 Task: Open Card Video Script Writing in Board Sales Forecasting to Workspace Business Development and add a team member Softage.1@softage.net, a label Red, a checklist Mindfulness, an attachment from your google drive, a color Red and finally, add a card description 'Plan and execute company team-building activity' and a comment 'This task presents an opportunity to demonstrate our creativity and innovation, thinking outside the box to find new solutions.'. Add a start date 'Jan 01, 1900' with a due date 'Jan 08, 1900'
Action: Mouse moved to (69, 326)
Screenshot: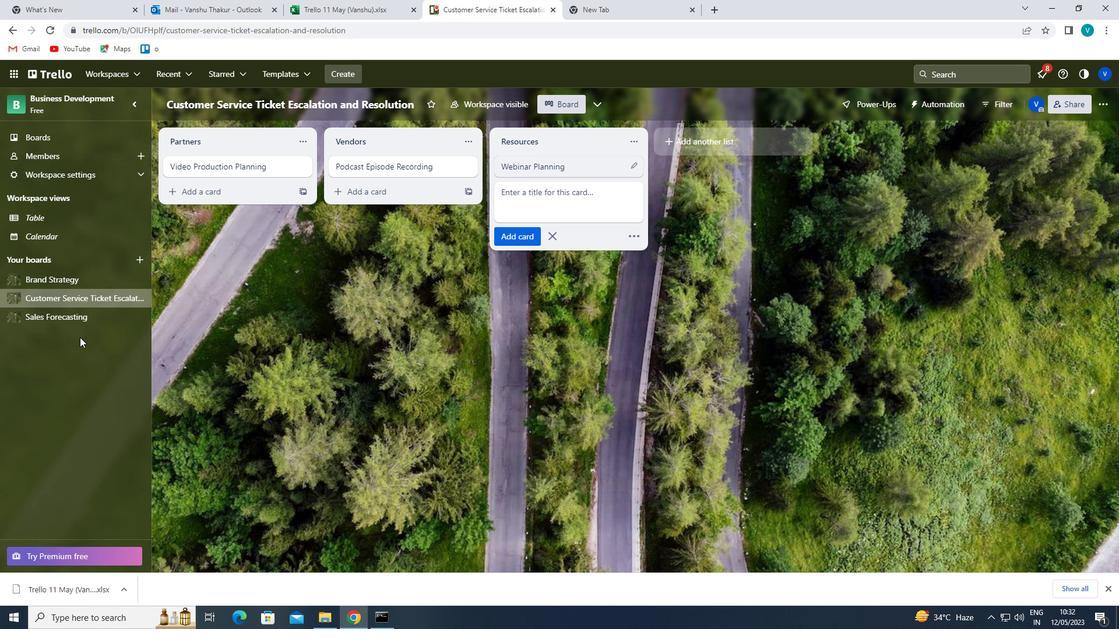 
Action: Mouse pressed left at (69, 326)
Screenshot: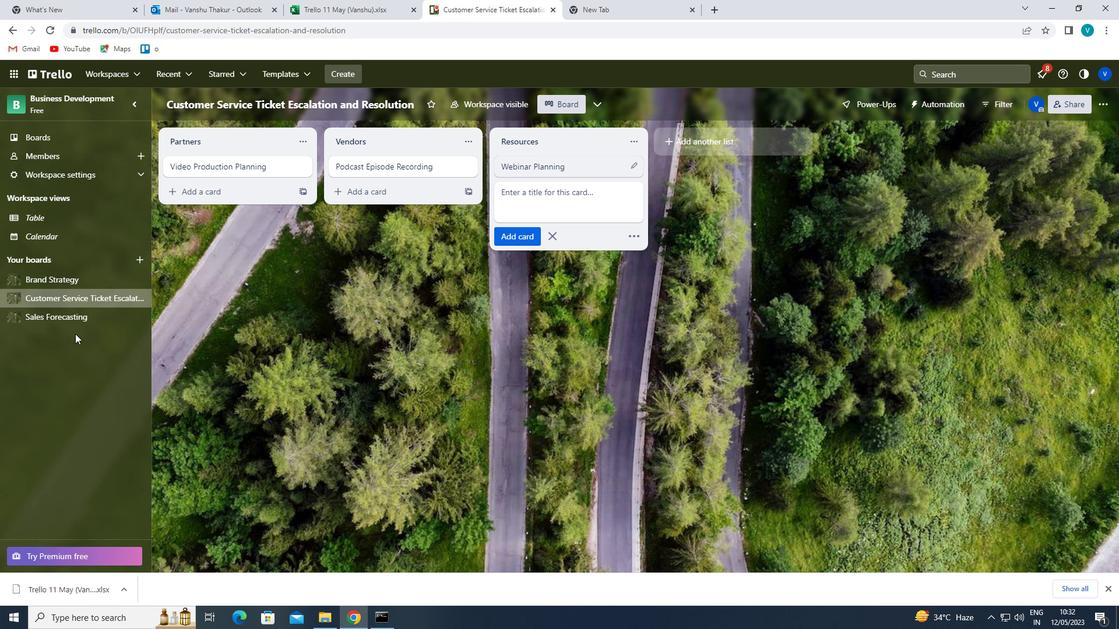 
Action: Mouse moved to (241, 163)
Screenshot: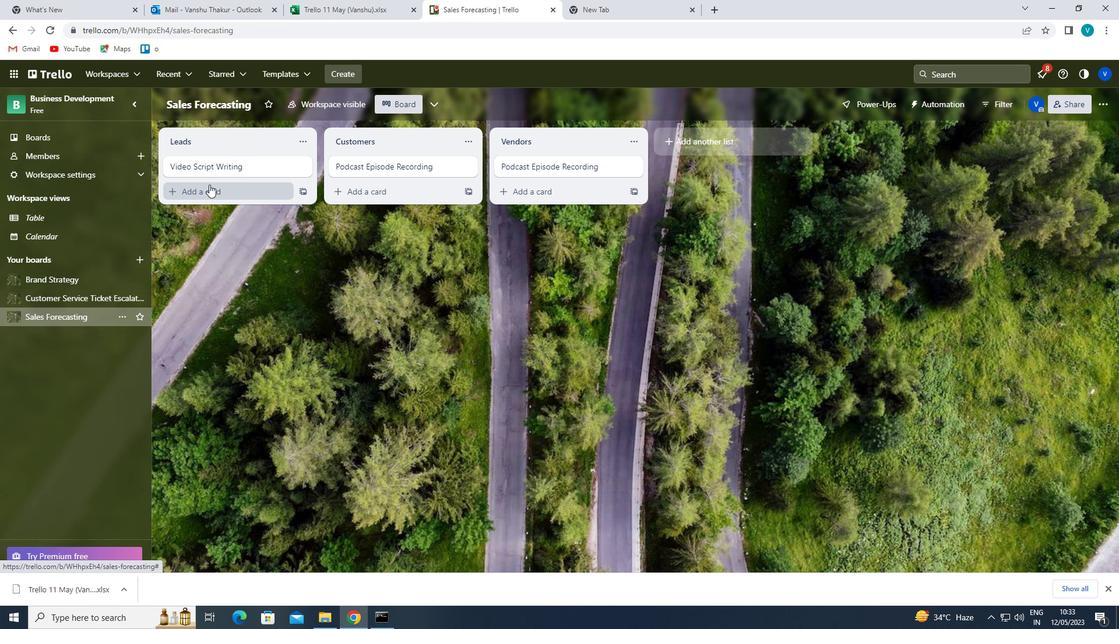 
Action: Mouse pressed left at (241, 163)
Screenshot: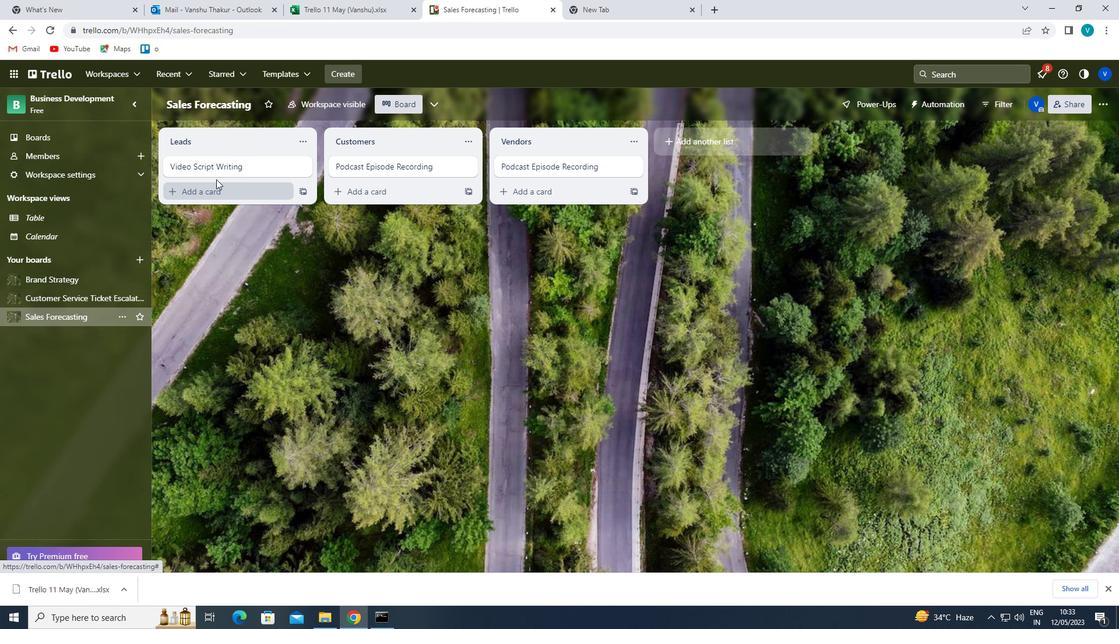 
Action: Mouse moved to (703, 161)
Screenshot: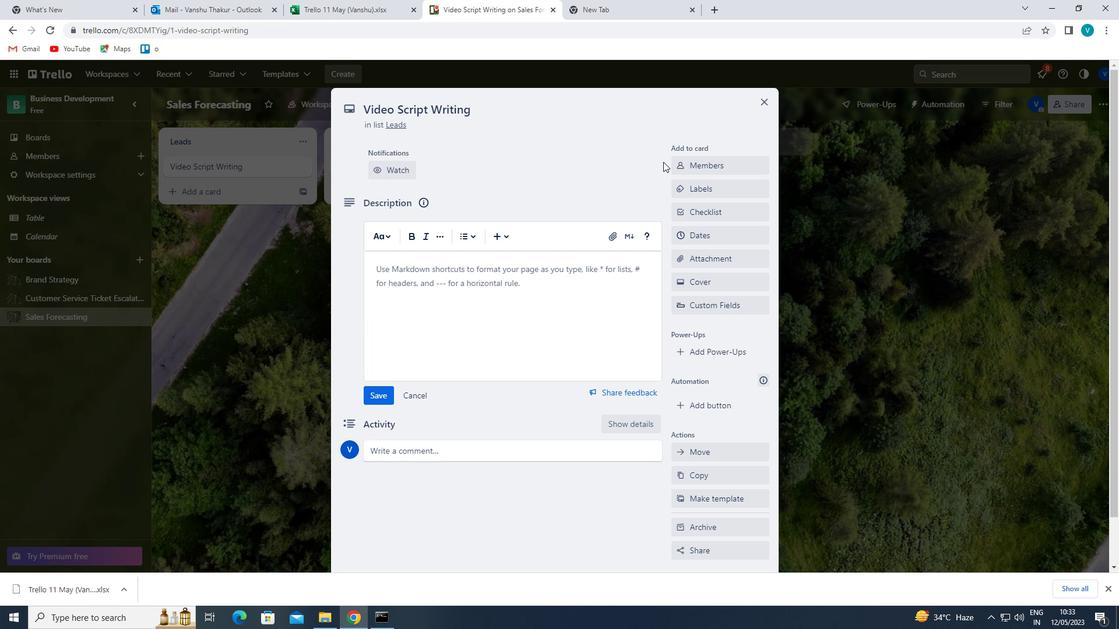 
Action: Mouse pressed left at (703, 161)
Screenshot: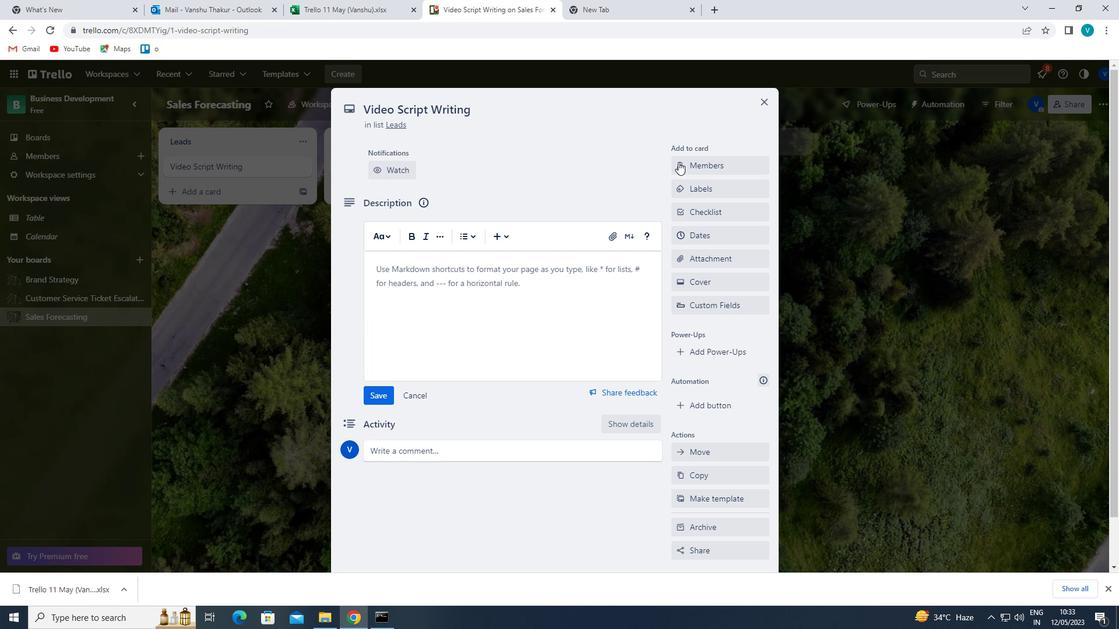 
Action: Mouse moved to (716, 220)
Screenshot: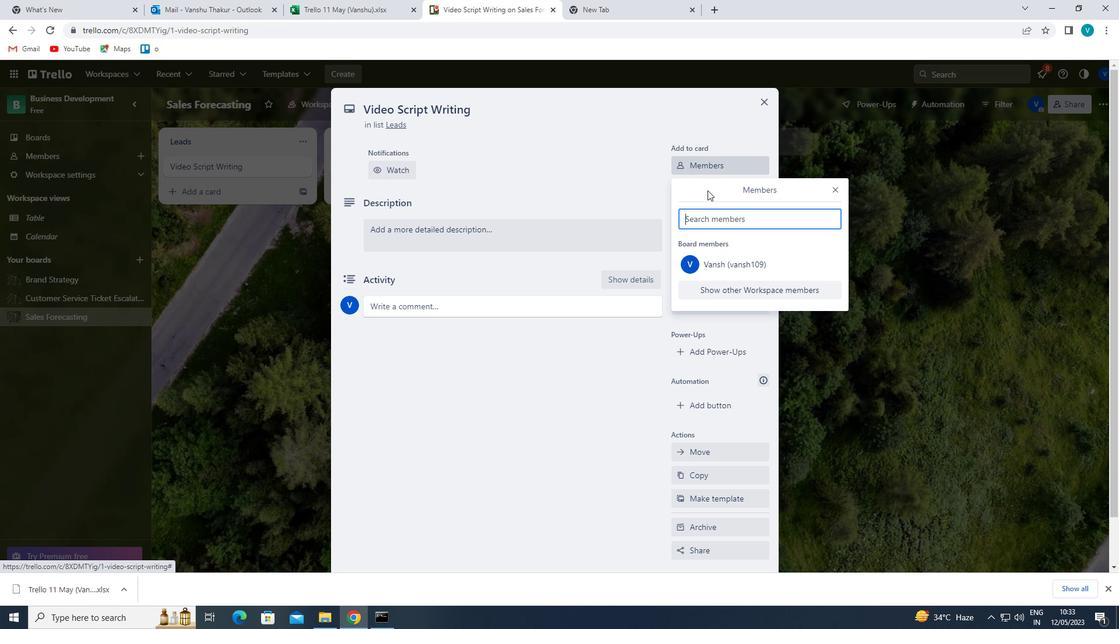 
Action: Mouse pressed left at (716, 220)
Screenshot: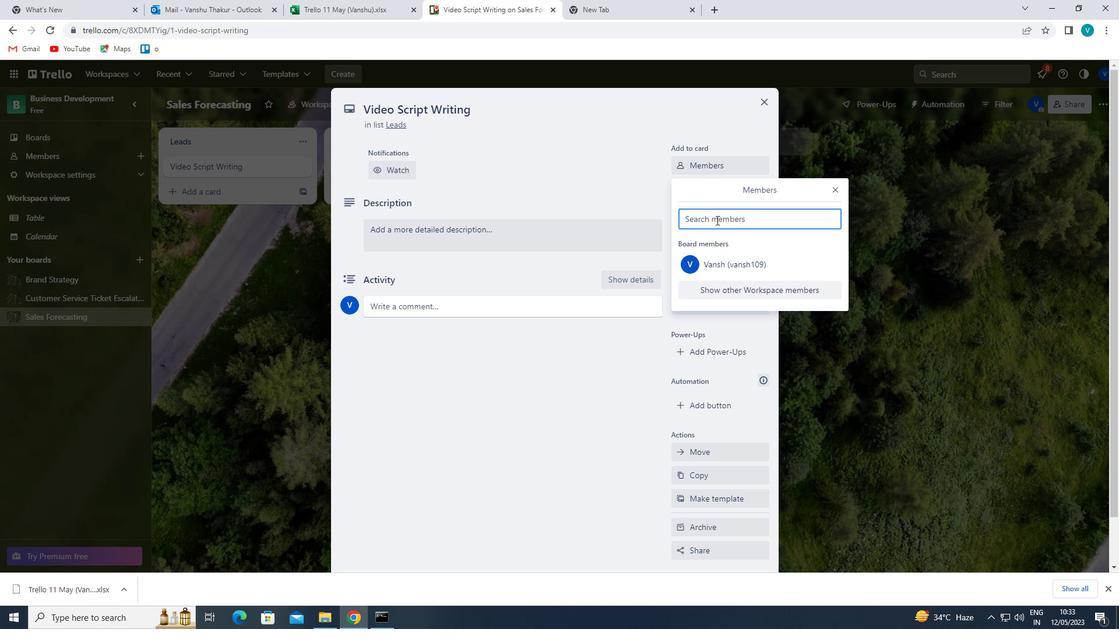 
Action: Key pressed <Key.shift>SOFTAGE.1<Key.shift>@SOFTAGE.NET
Screenshot: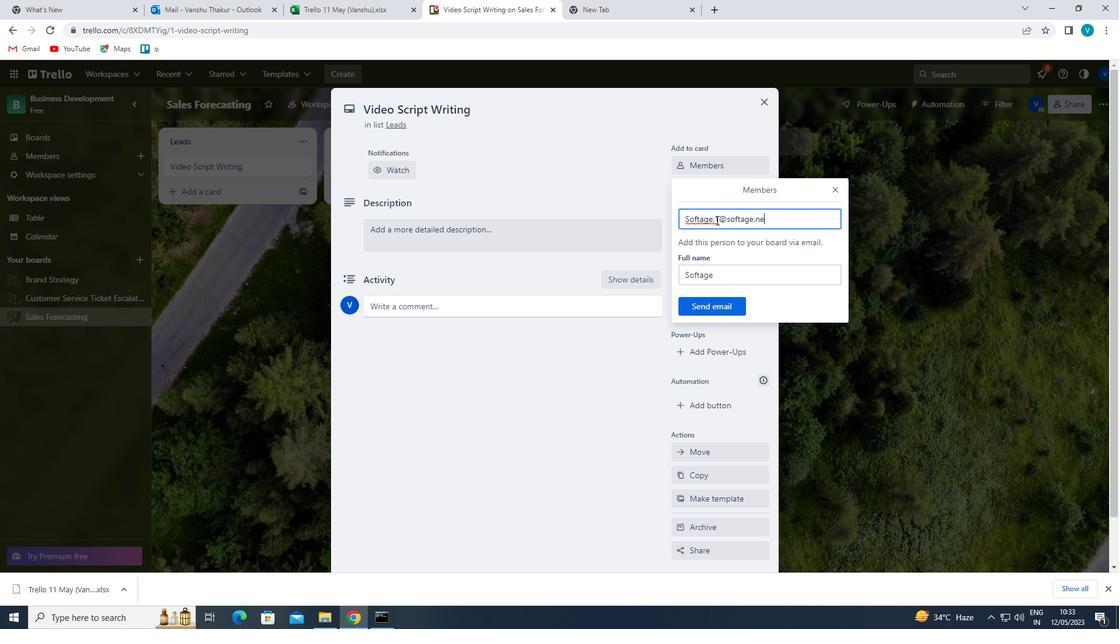 
Action: Mouse moved to (745, 239)
Screenshot: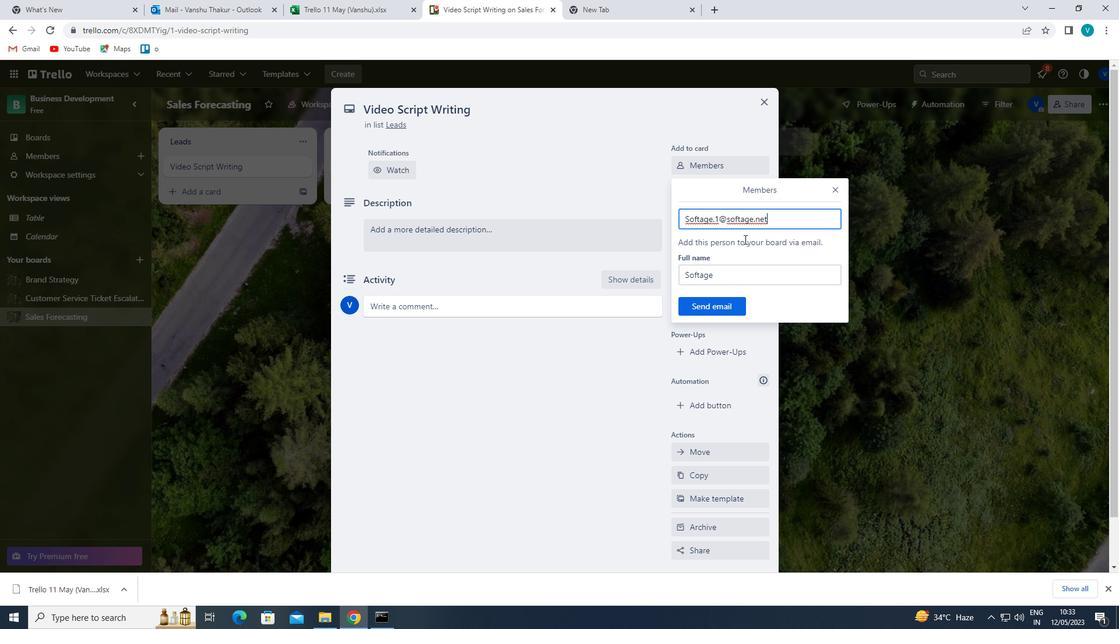 
Action: Key pressed <Key.backspace><Key.backspace><Key.backspace>NET<Key.enter>
Screenshot: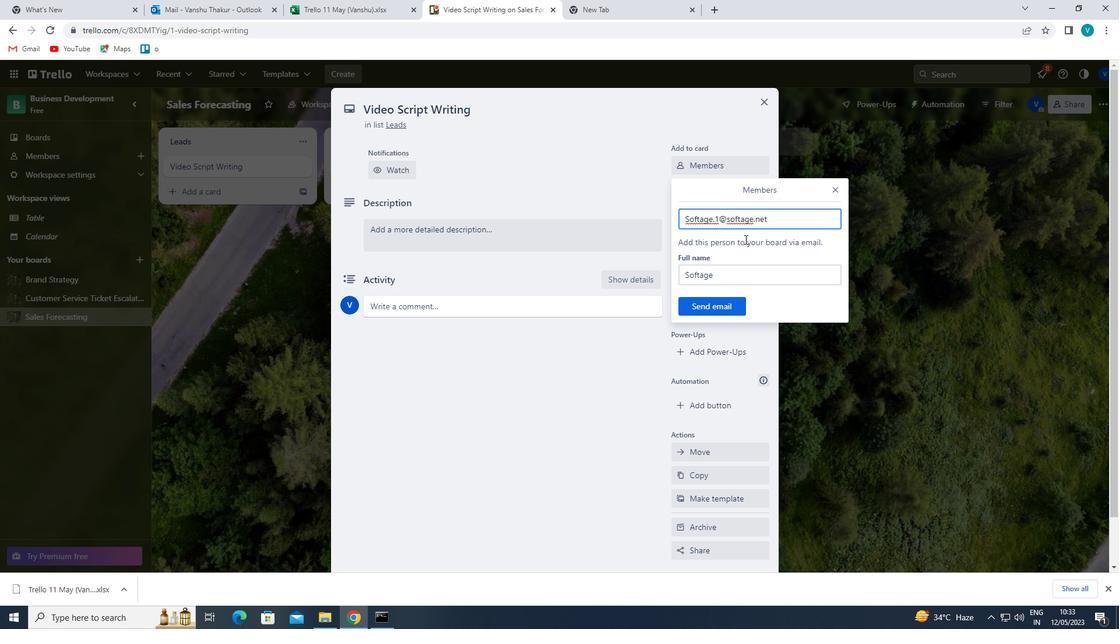 
Action: Mouse moved to (745, 214)
Screenshot: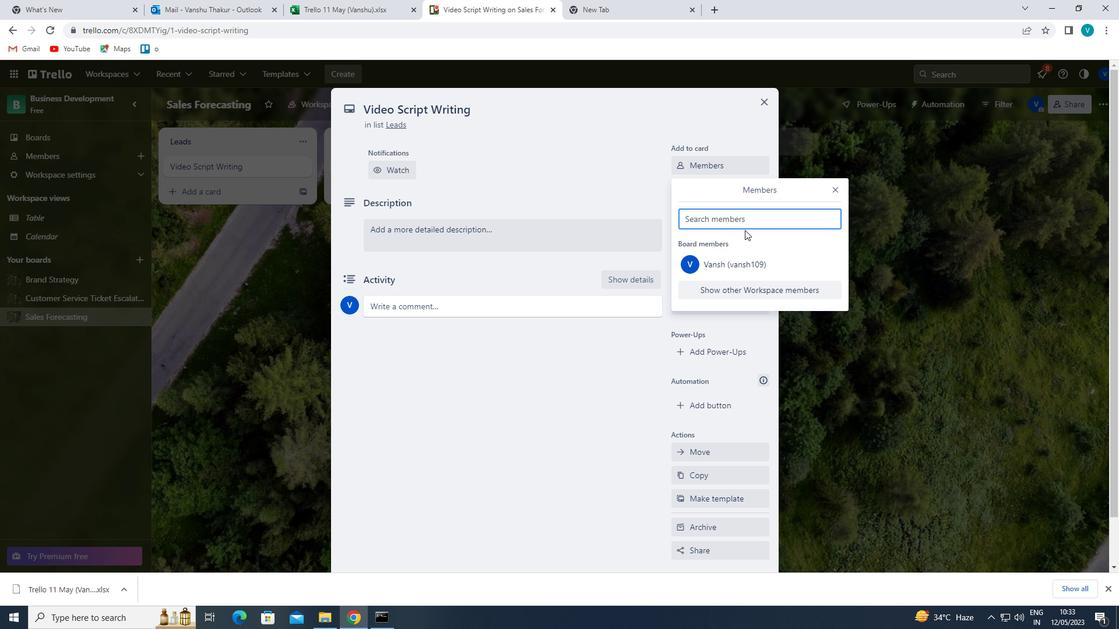 
Action: Mouse pressed left at (745, 214)
Screenshot: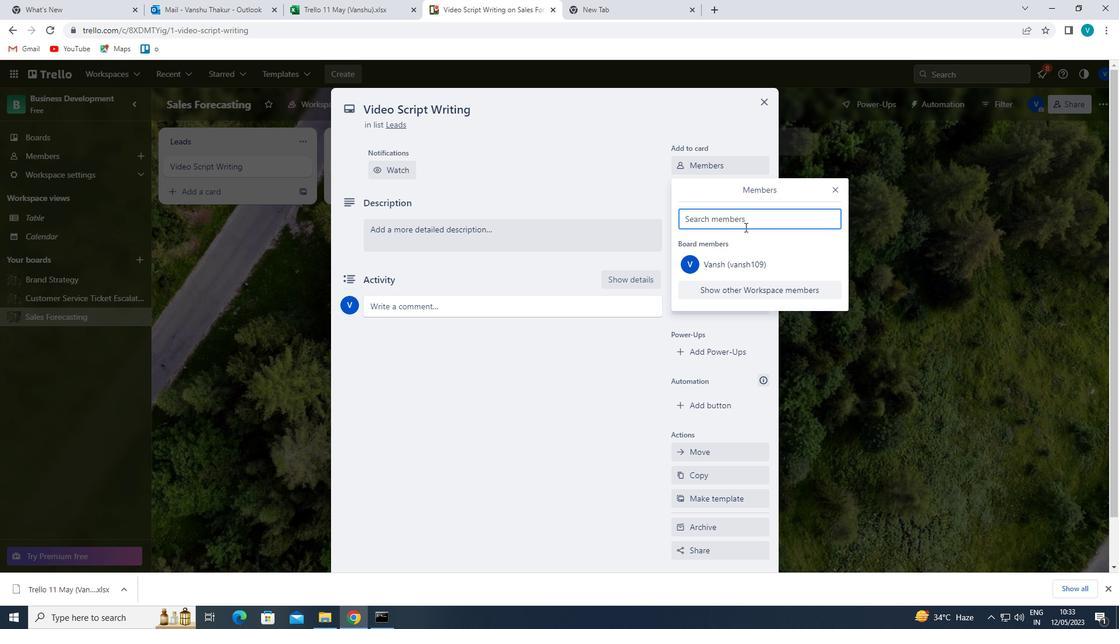 
Action: Key pressed <Key.shift>S
Screenshot: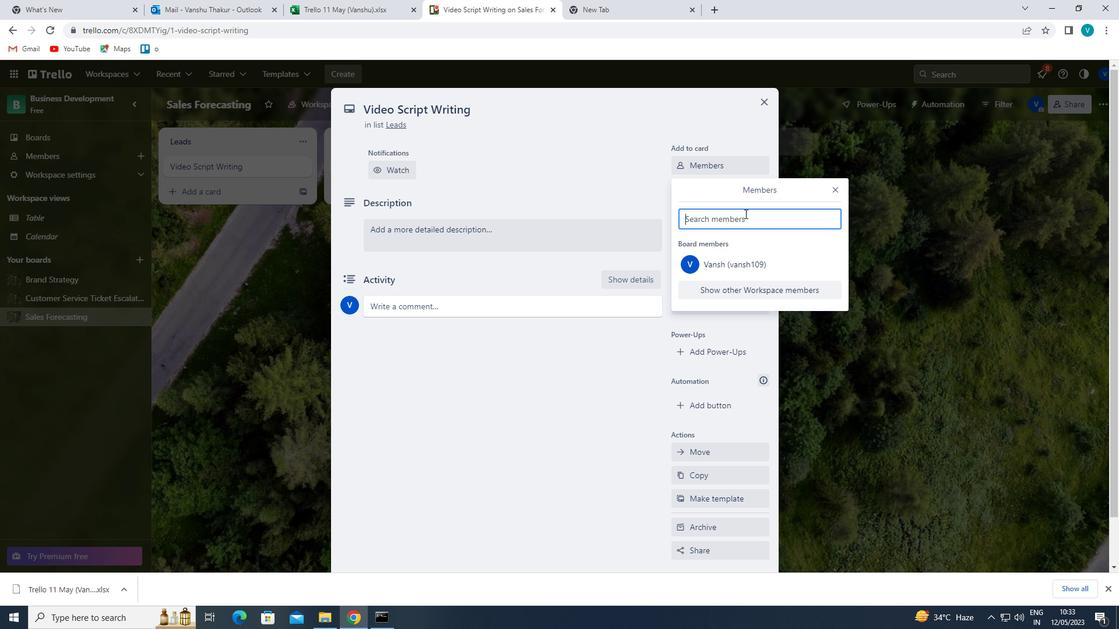 
Action: Mouse moved to (744, 321)
Screenshot: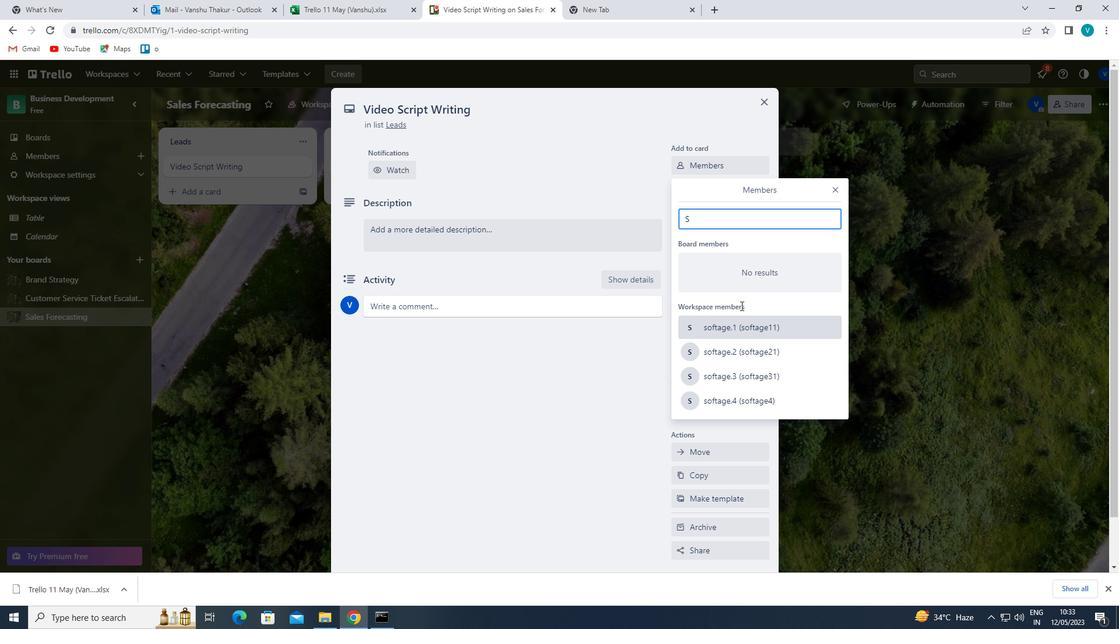 
Action: Mouse pressed left at (744, 321)
Screenshot: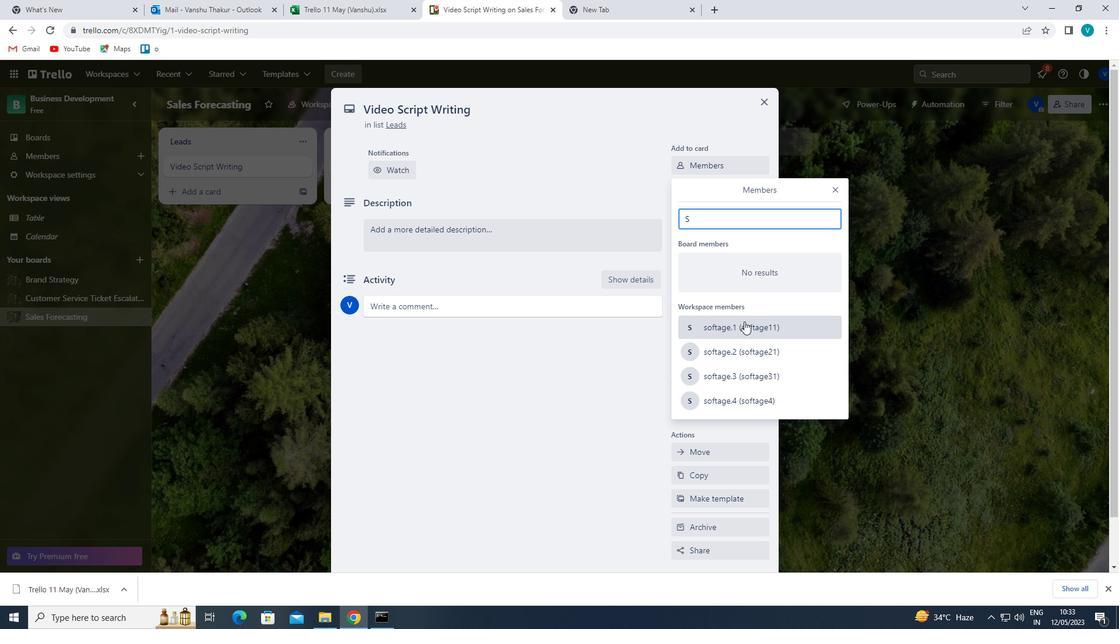 
Action: Mouse moved to (836, 191)
Screenshot: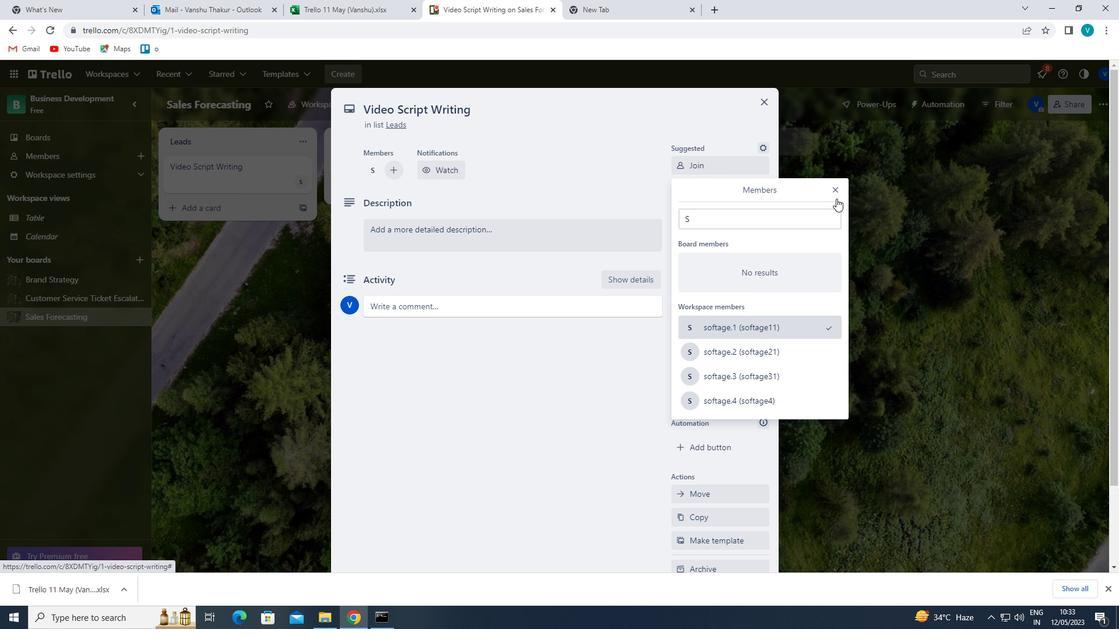 
Action: Mouse pressed left at (836, 191)
Screenshot: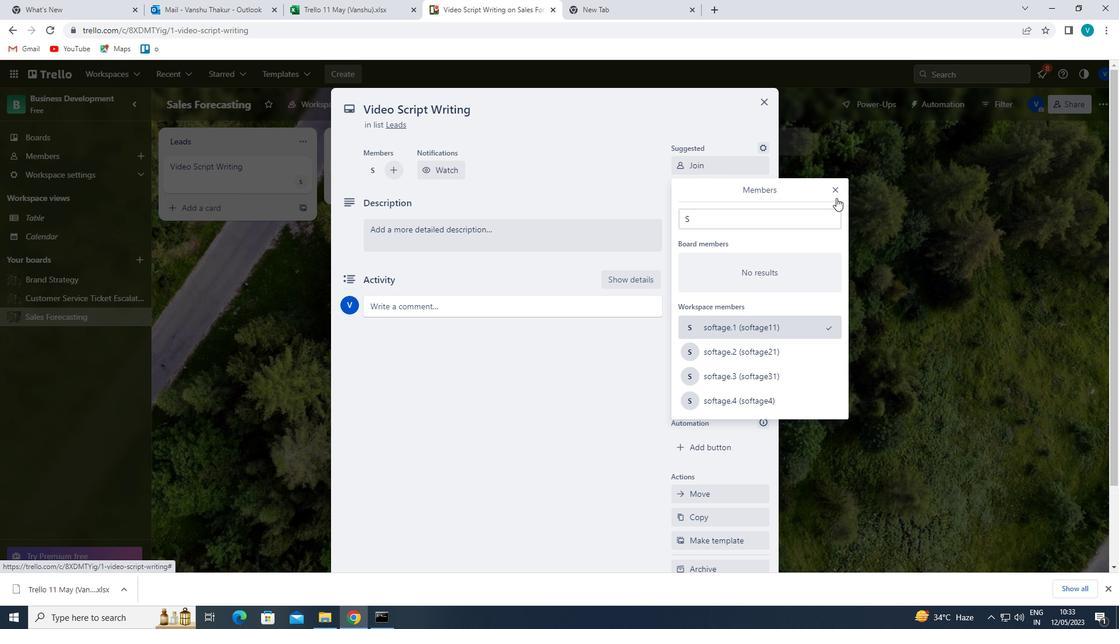 
Action: Mouse moved to (731, 233)
Screenshot: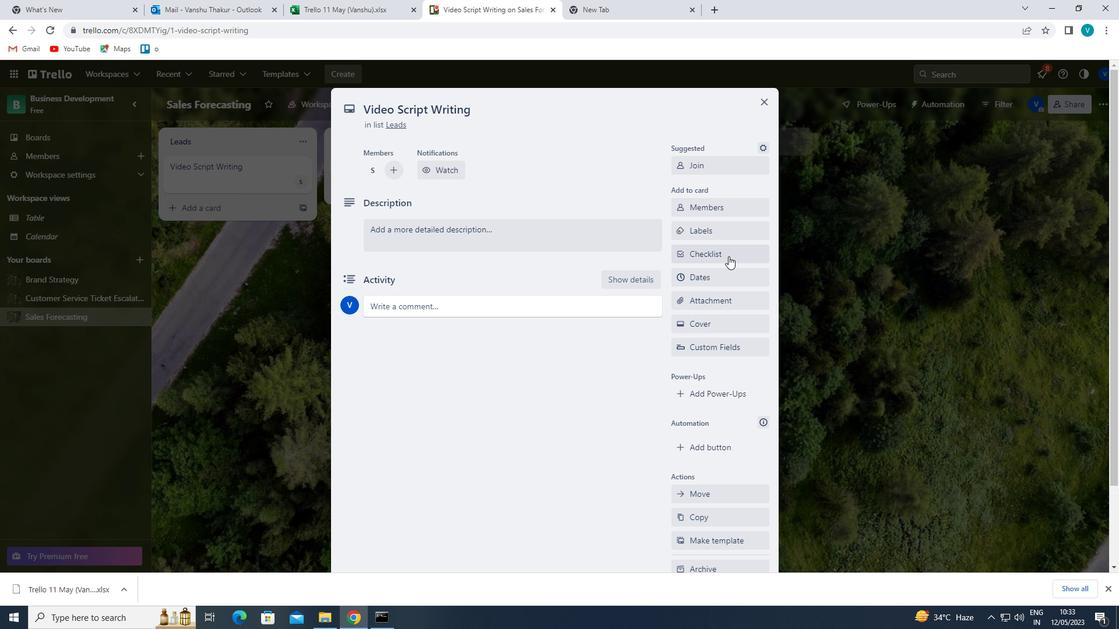 
Action: Mouse pressed left at (731, 233)
Screenshot: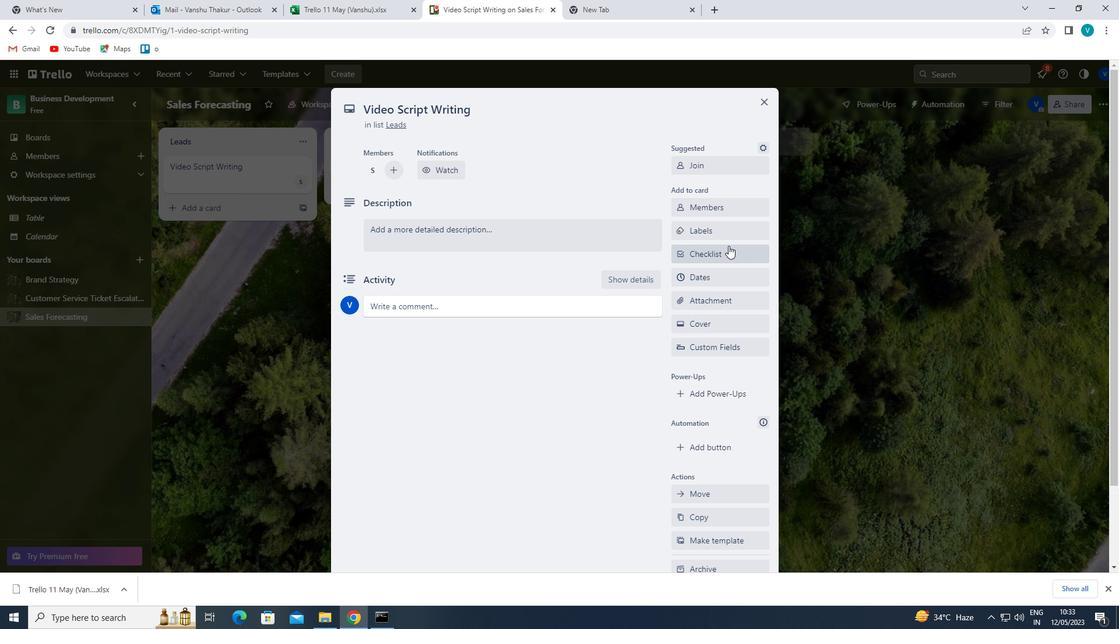 
Action: Mouse moved to (738, 393)
Screenshot: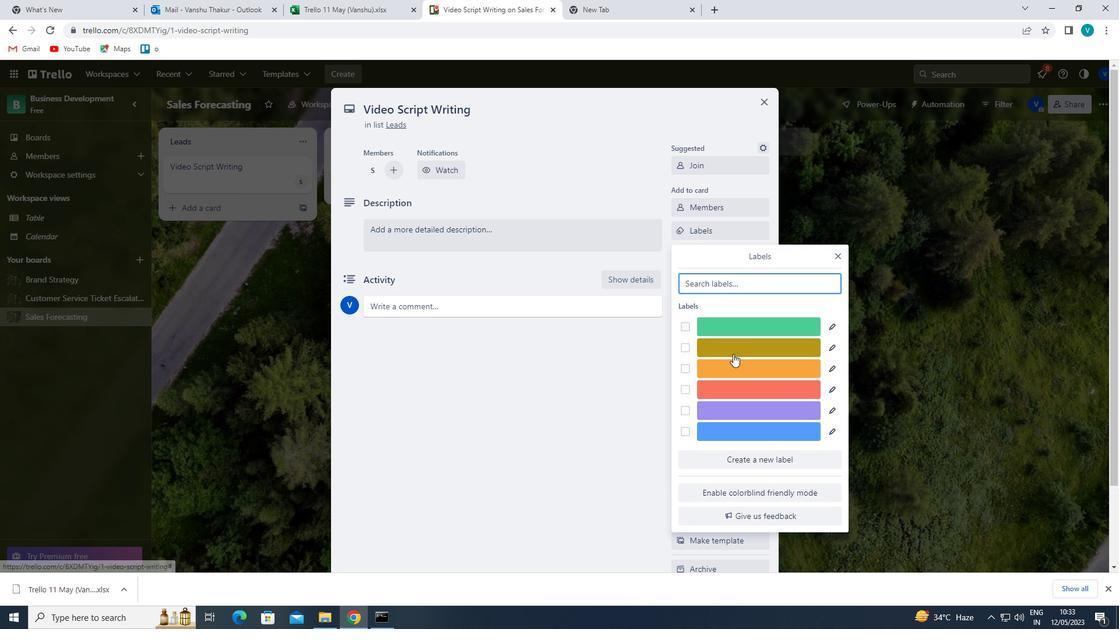 
Action: Mouse pressed left at (738, 393)
Screenshot: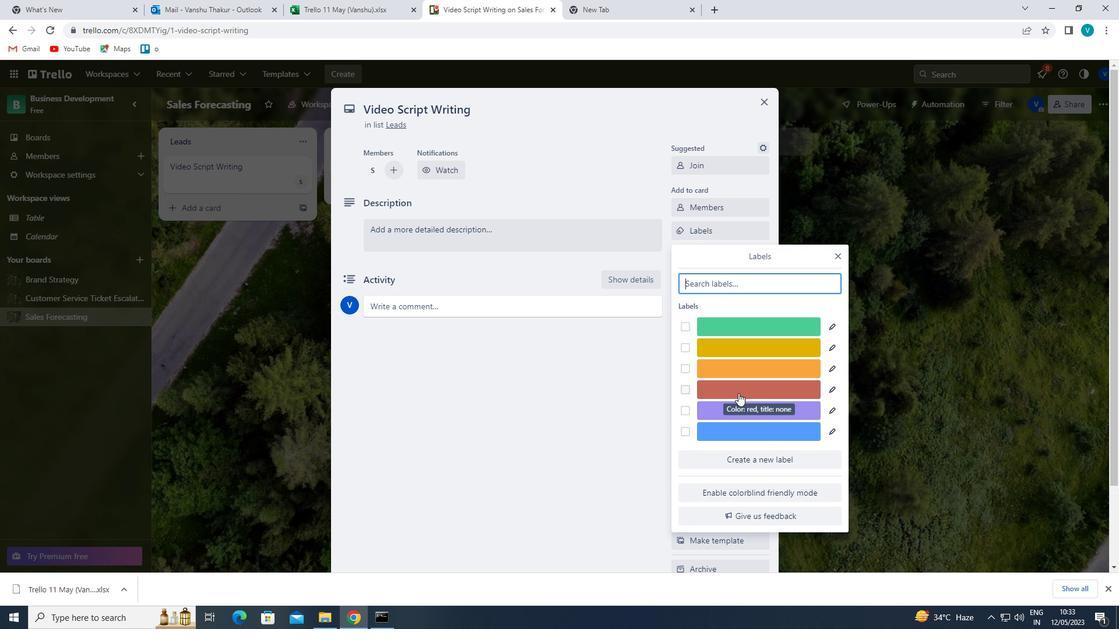 
Action: Mouse moved to (840, 256)
Screenshot: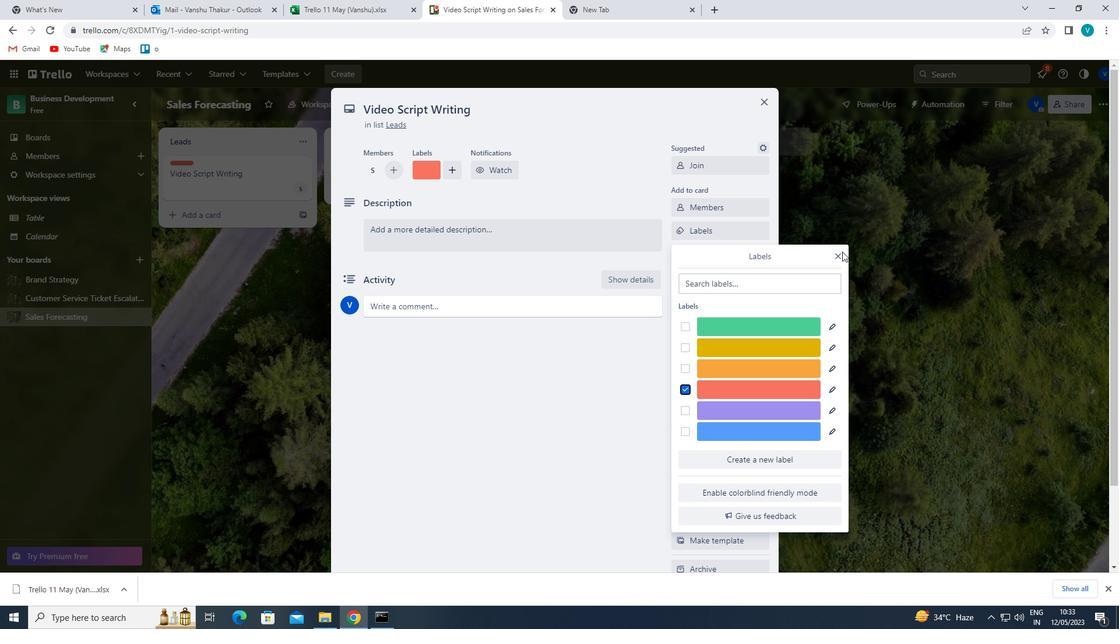 
Action: Mouse pressed left at (840, 256)
Screenshot: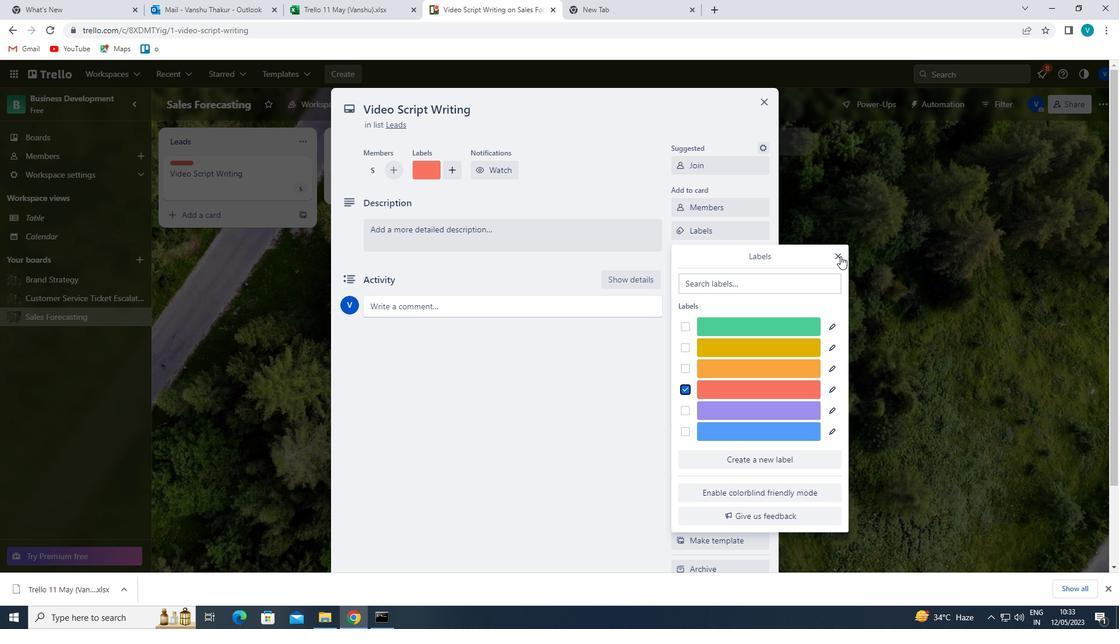 
Action: Mouse moved to (723, 256)
Screenshot: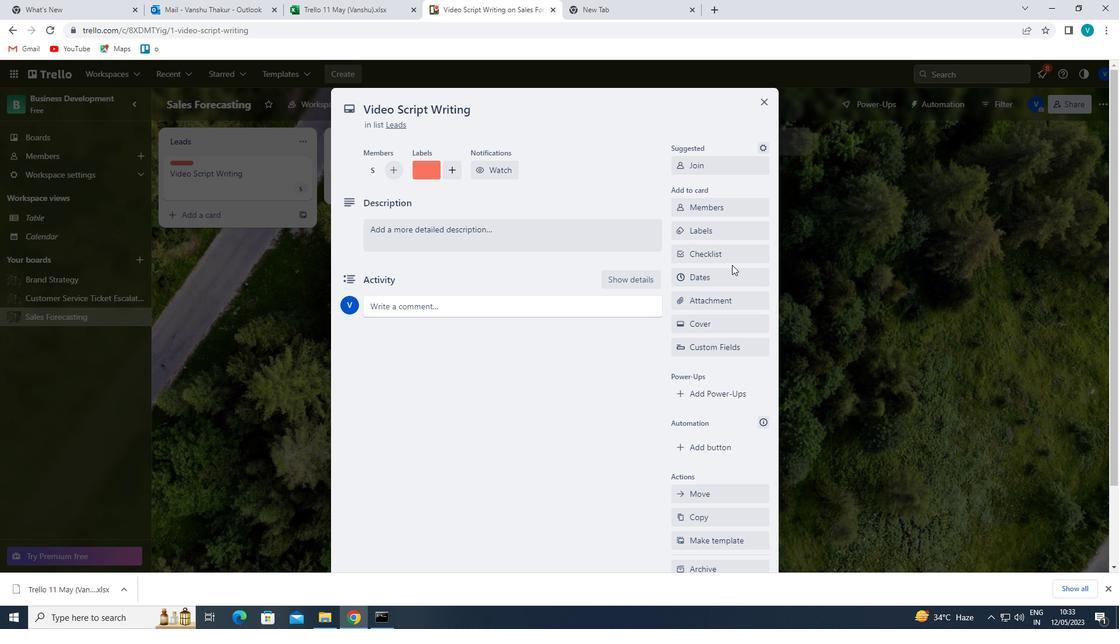
Action: Mouse pressed left at (723, 256)
Screenshot: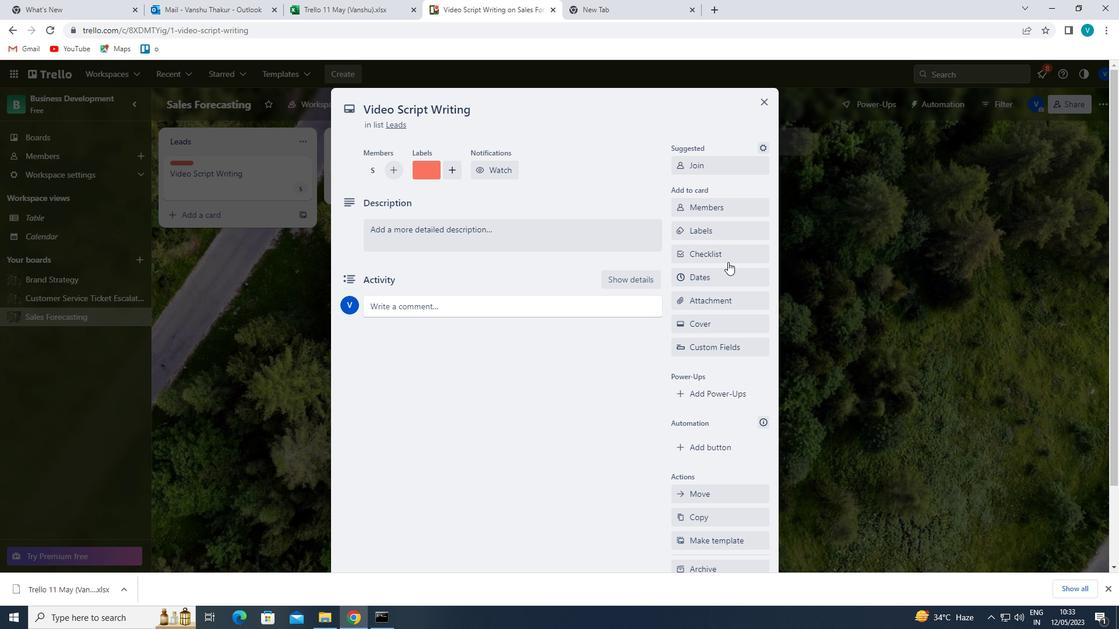 
Action: Key pressed <Key.shift>MINDFULNESS
Screenshot: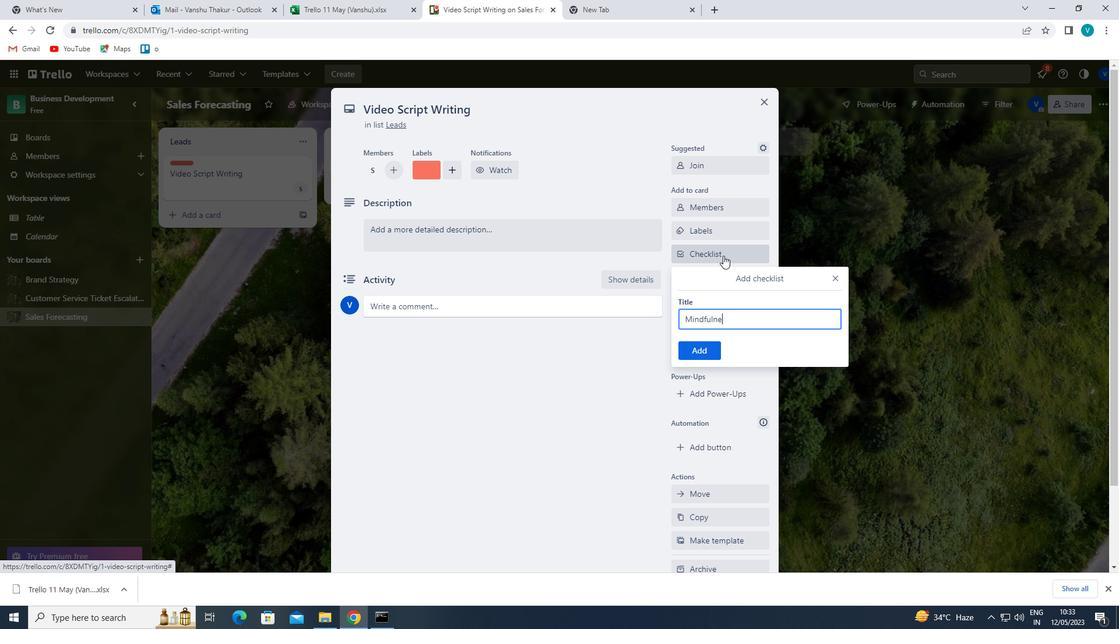 
Action: Mouse moved to (712, 342)
Screenshot: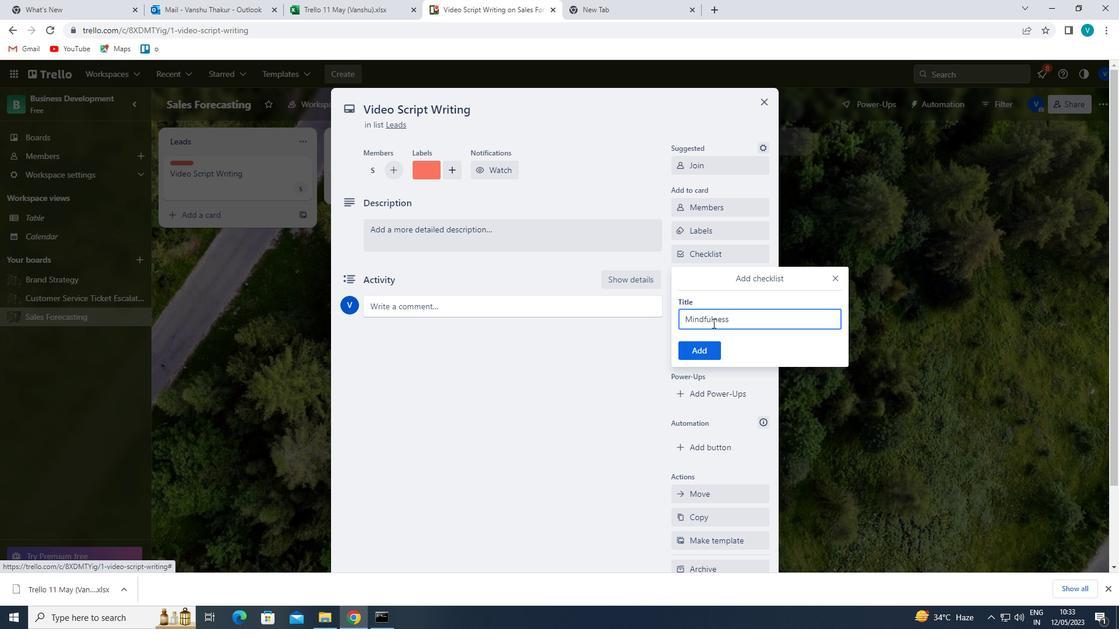 
Action: Mouse pressed left at (712, 342)
Screenshot: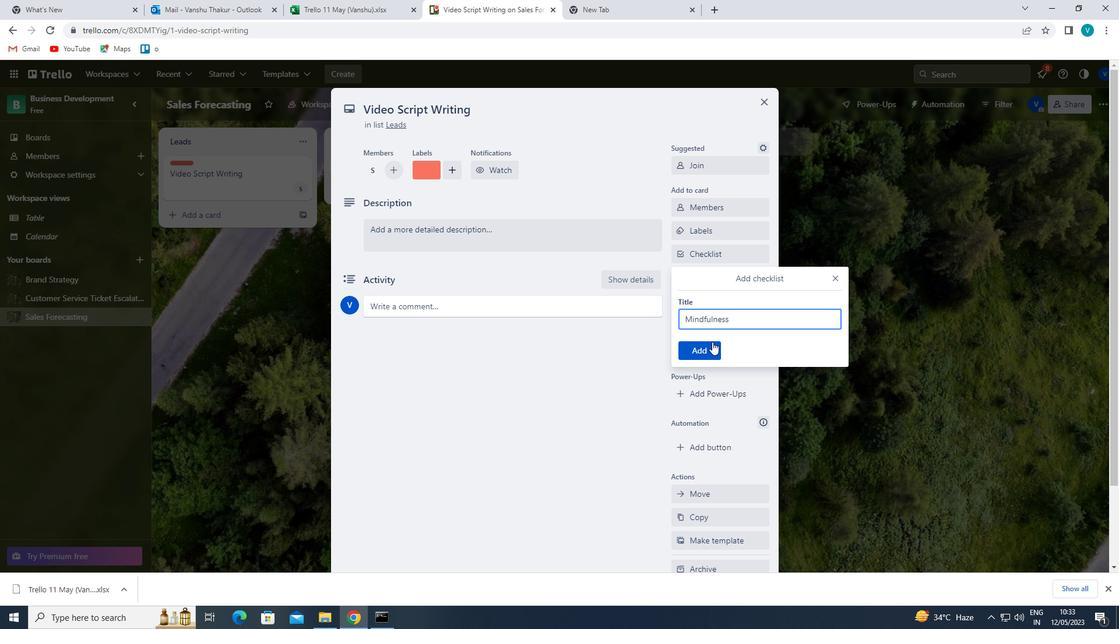 
Action: Mouse moved to (714, 307)
Screenshot: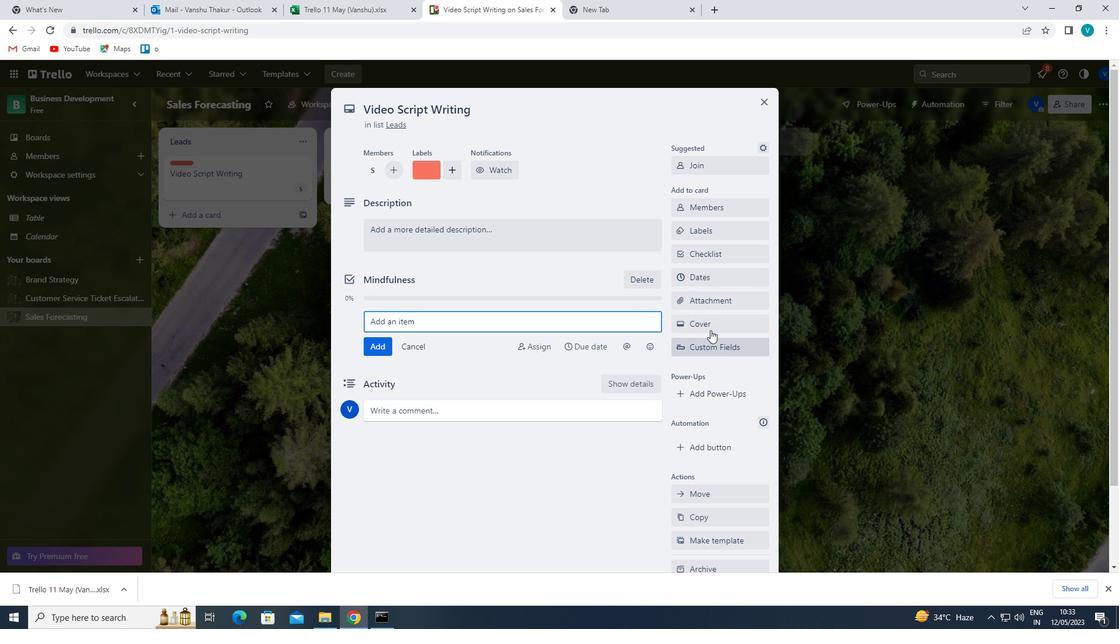 
Action: Mouse pressed left at (714, 307)
Screenshot: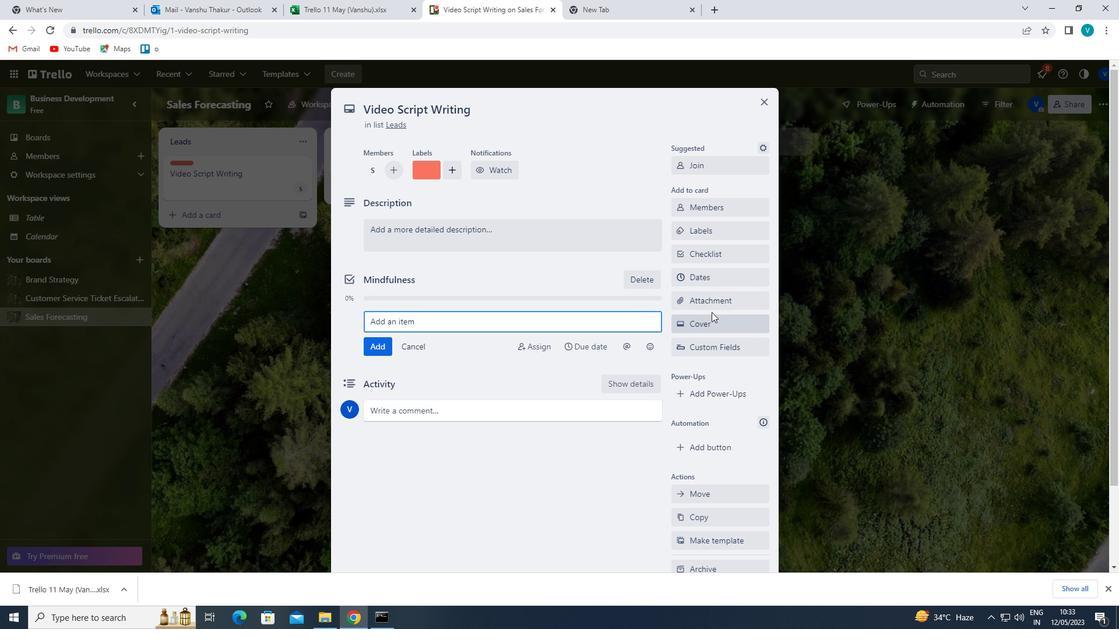 
Action: Mouse moved to (706, 390)
Screenshot: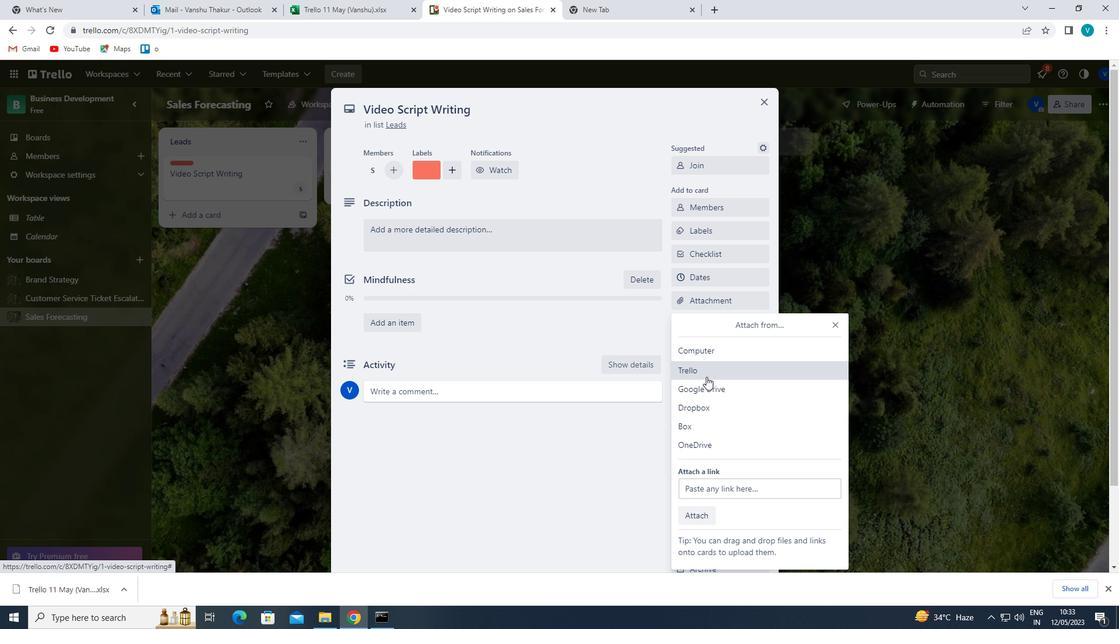 
Action: Mouse pressed left at (706, 390)
Screenshot: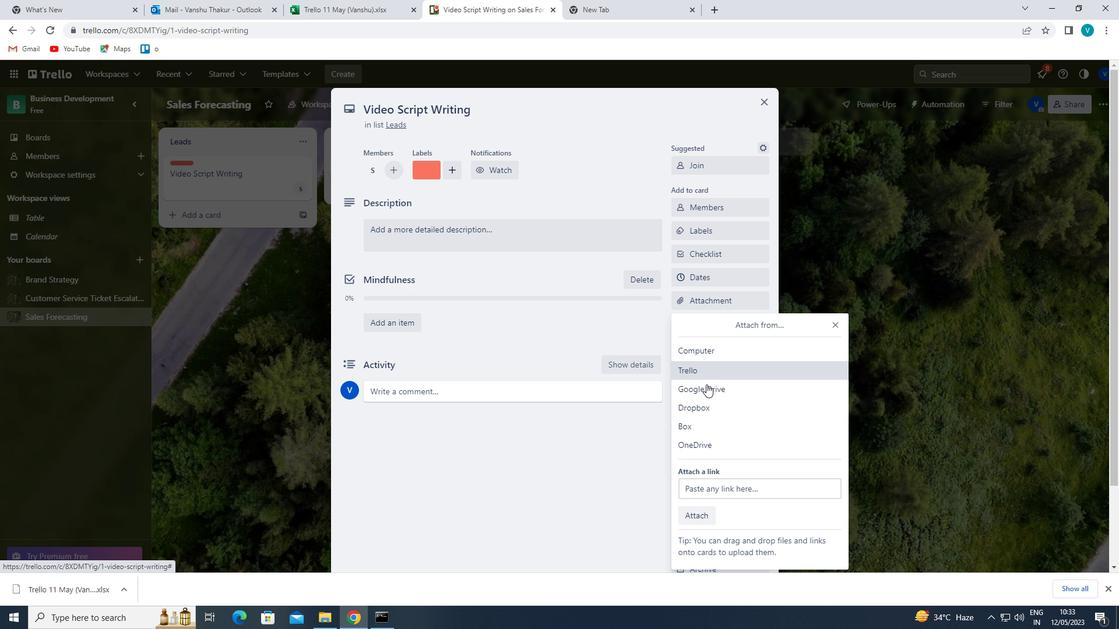
Action: Mouse moved to (682, 318)
Screenshot: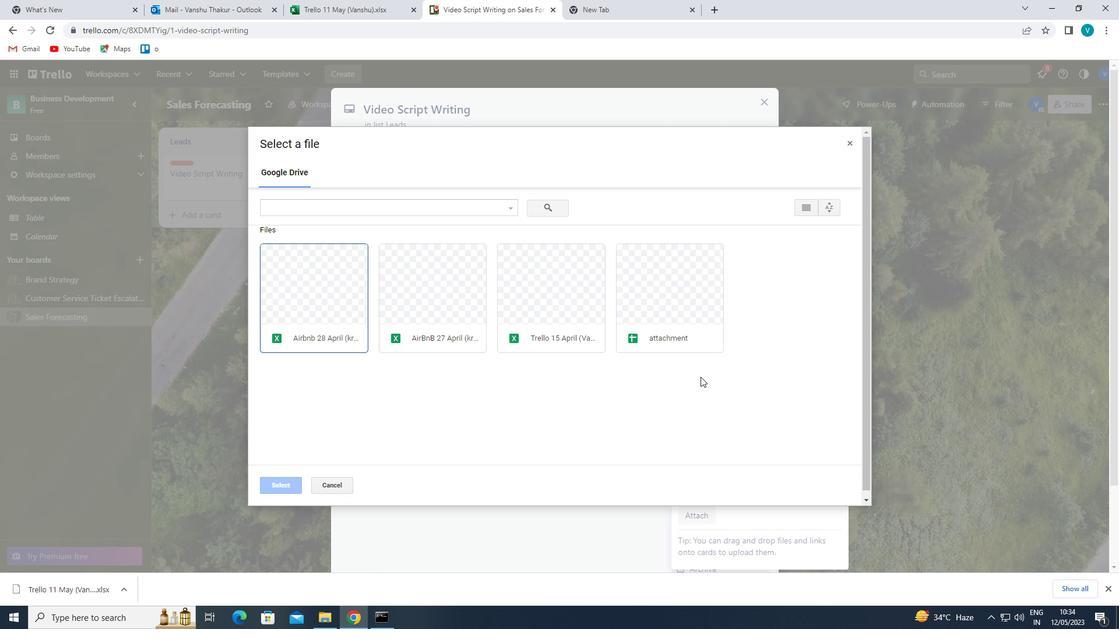 
Action: Mouse pressed left at (682, 318)
Screenshot: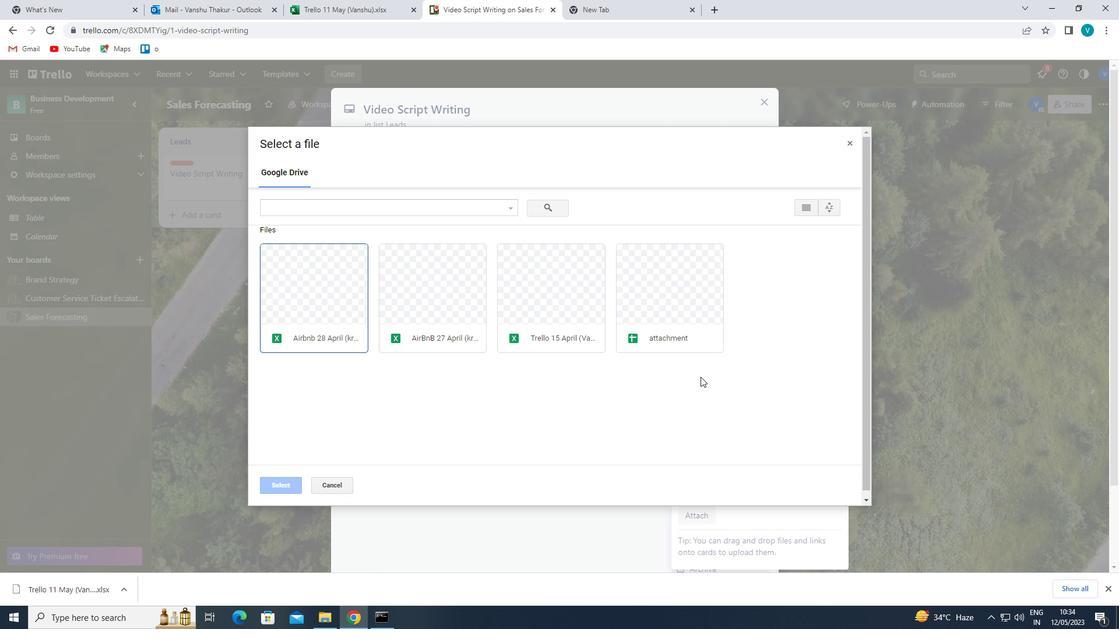 
Action: Mouse moved to (292, 480)
Screenshot: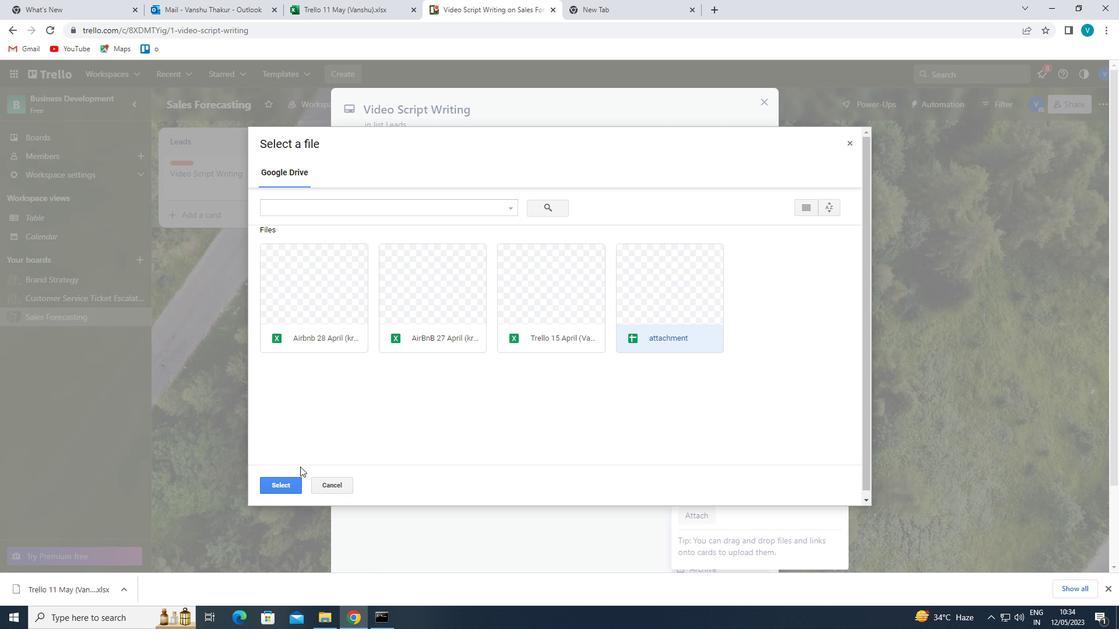 
Action: Mouse pressed left at (292, 480)
Screenshot: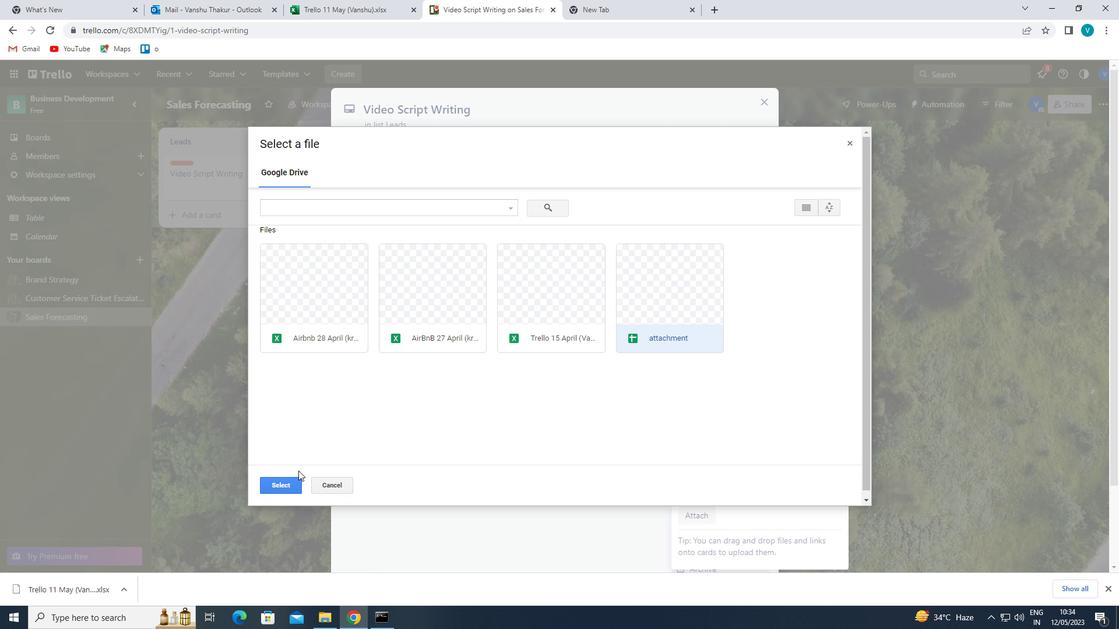 
Action: Mouse moved to (717, 319)
Screenshot: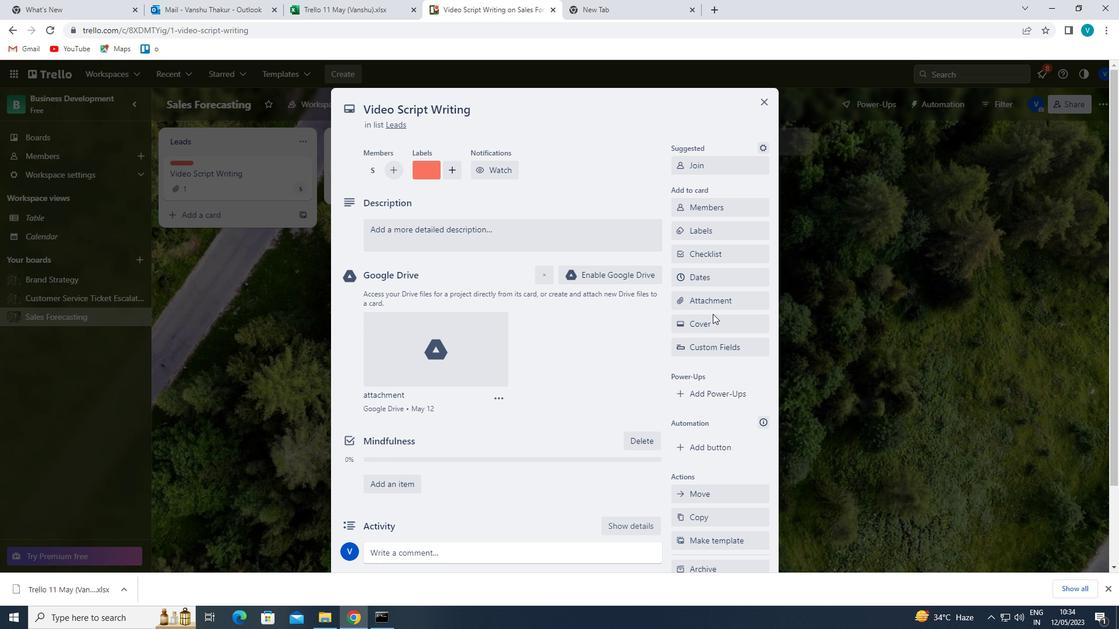 
Action: Mouse pressed left at (717, 319)
Screenshot: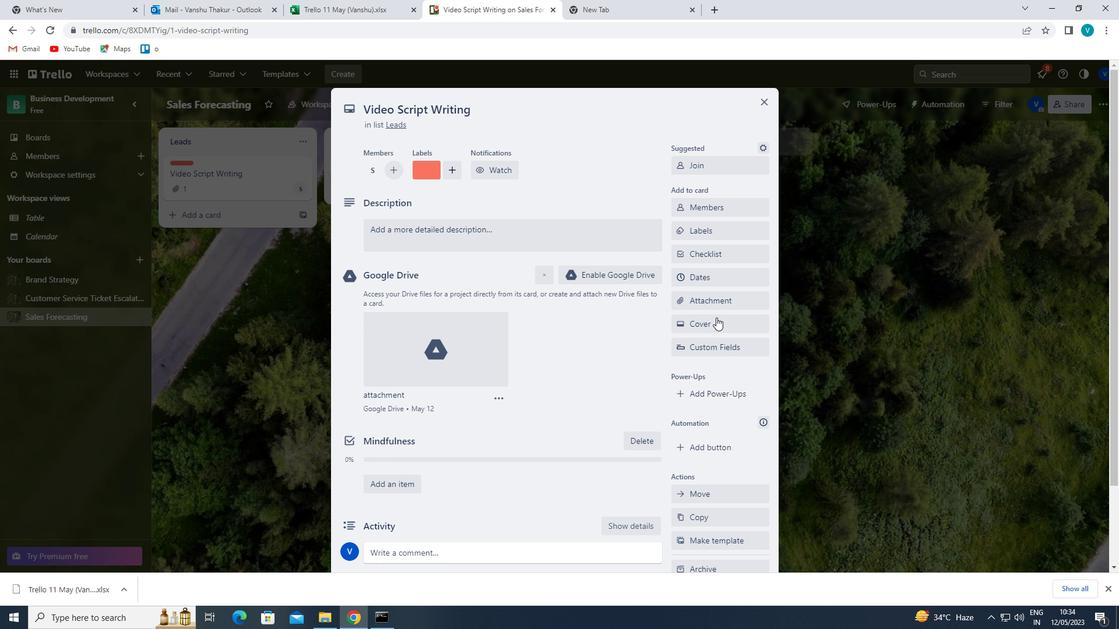 
Action: Mouse moved to (783, 331)
Screenshot: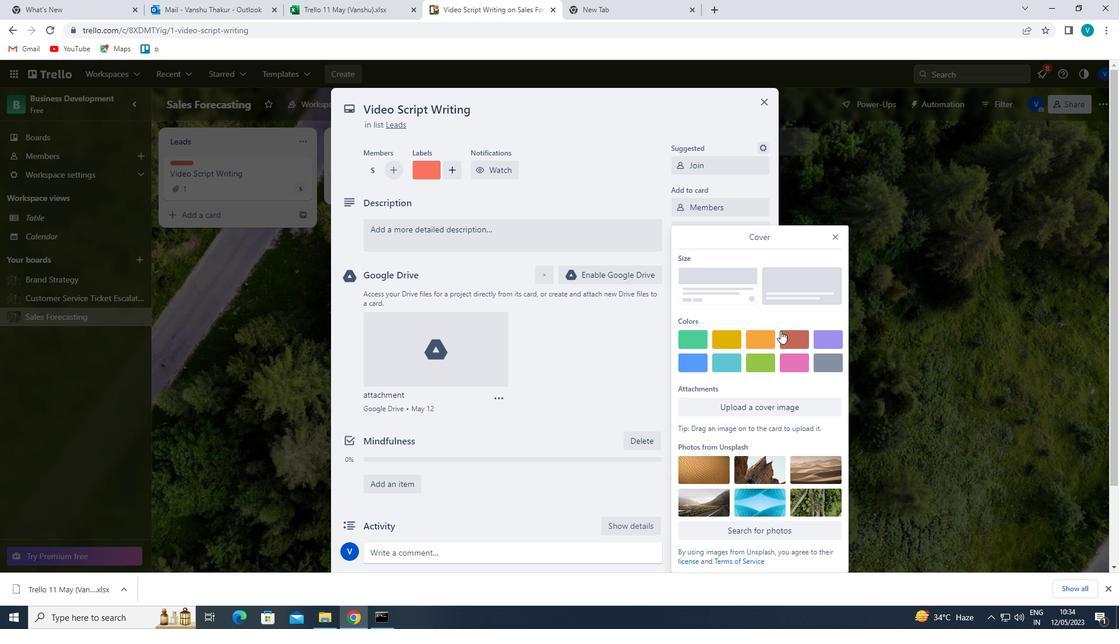 
Action: Mouse pressed left at (783, 331)
Screenshot: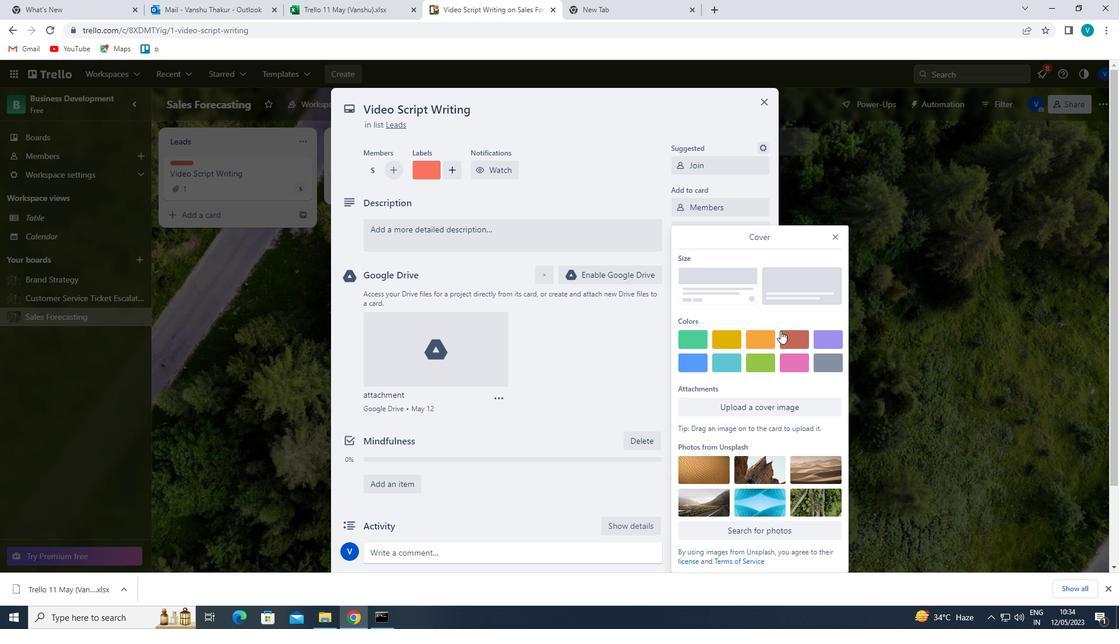 
Action: Mouse moved to (835, 212)
Screenshot: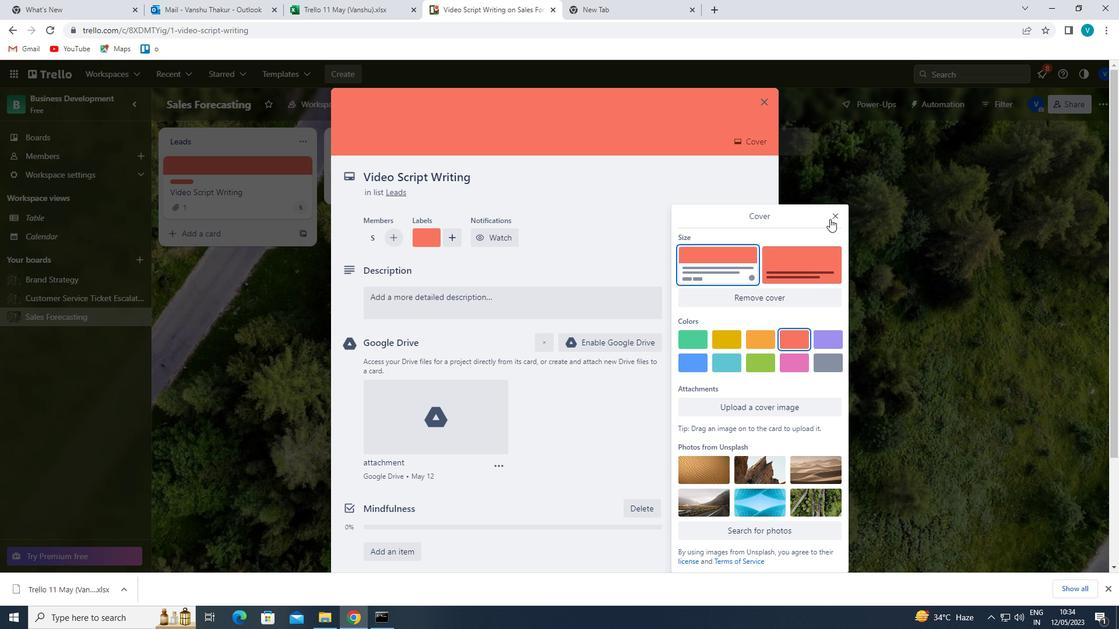 
Action: Mouse pressed left at (835, 212)
Screenshot: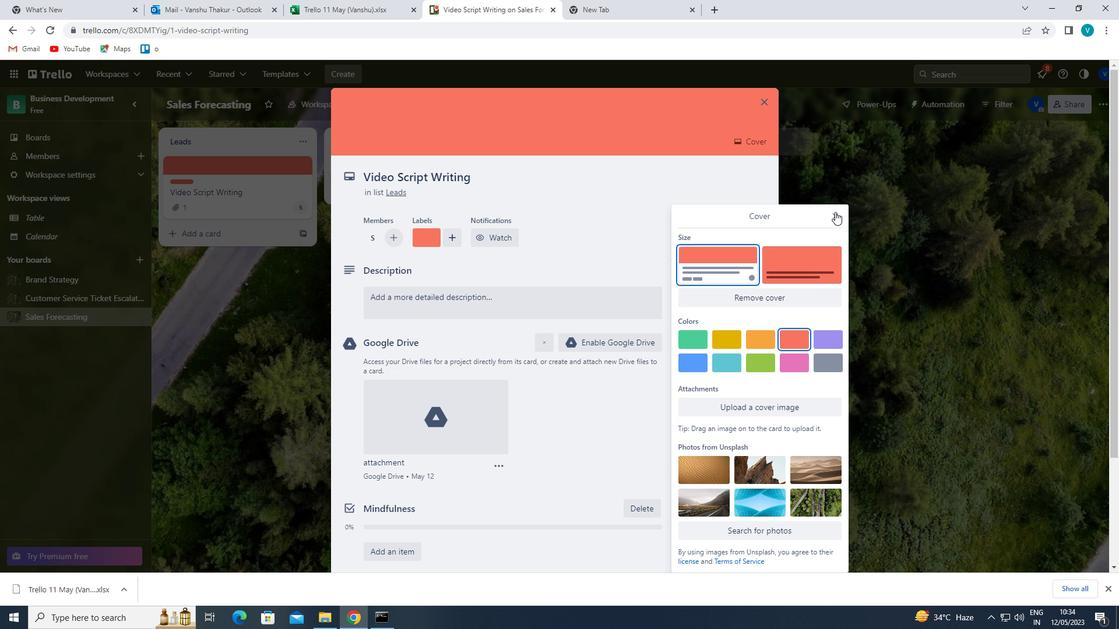 
Action: Mouse moved to (521, 310)
Screenshot: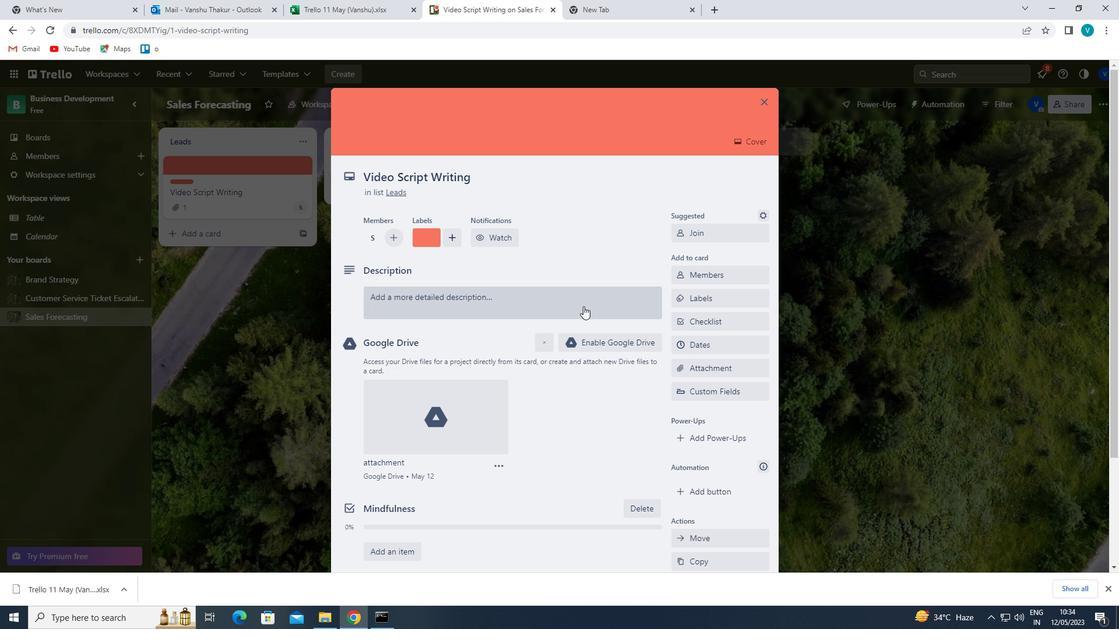 
Action: Mouse pressed left at (521, 310)
Screenshot: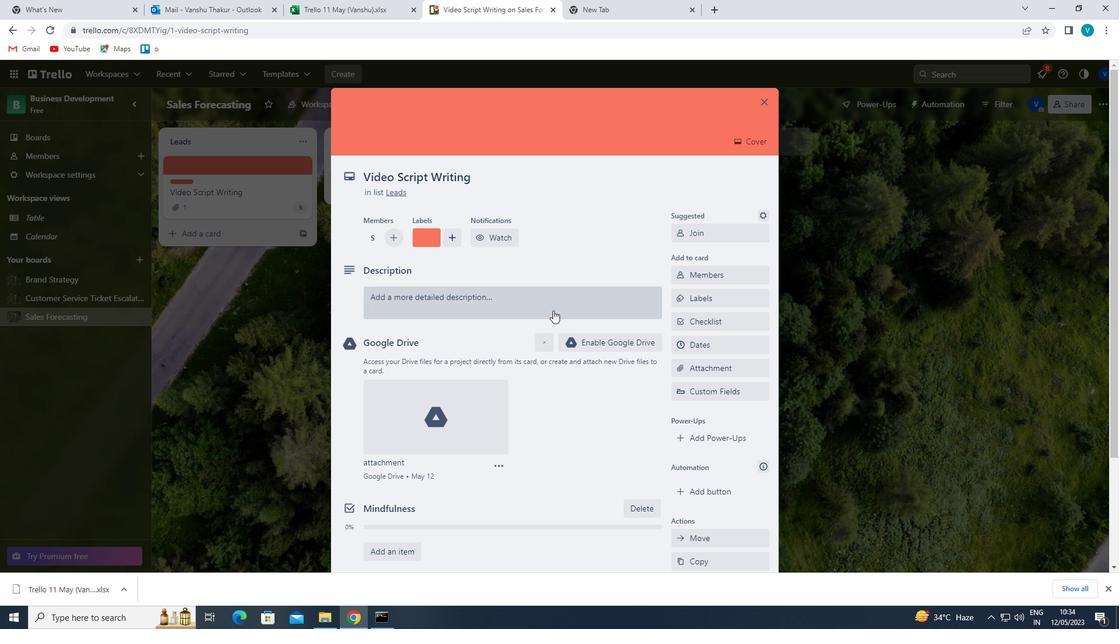 
Action: Key pressed '<Key.shift>PLAMN<Key.backspace><Key.backspace>N<Key.space>AND<Key.space>EXECUTE<Key.space>COMPANY<Key.space>TEAN<Key.backspace>M-BUILDING<Key.space>ACTIVITY'
Screenshot: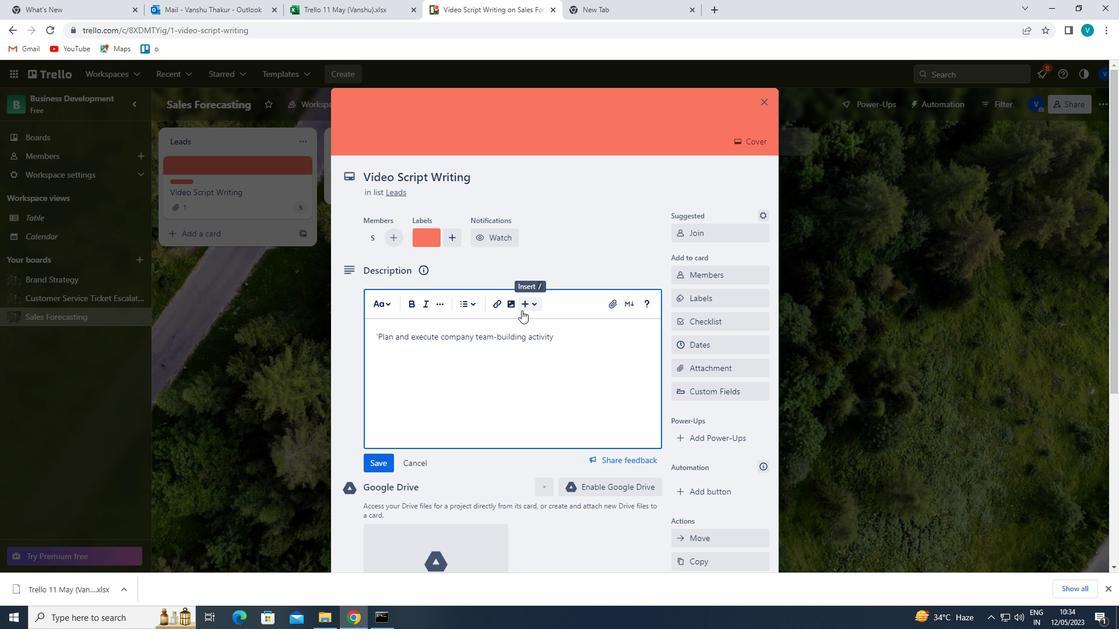 
Action: Mouse moved to (386, 459)
Screenshot: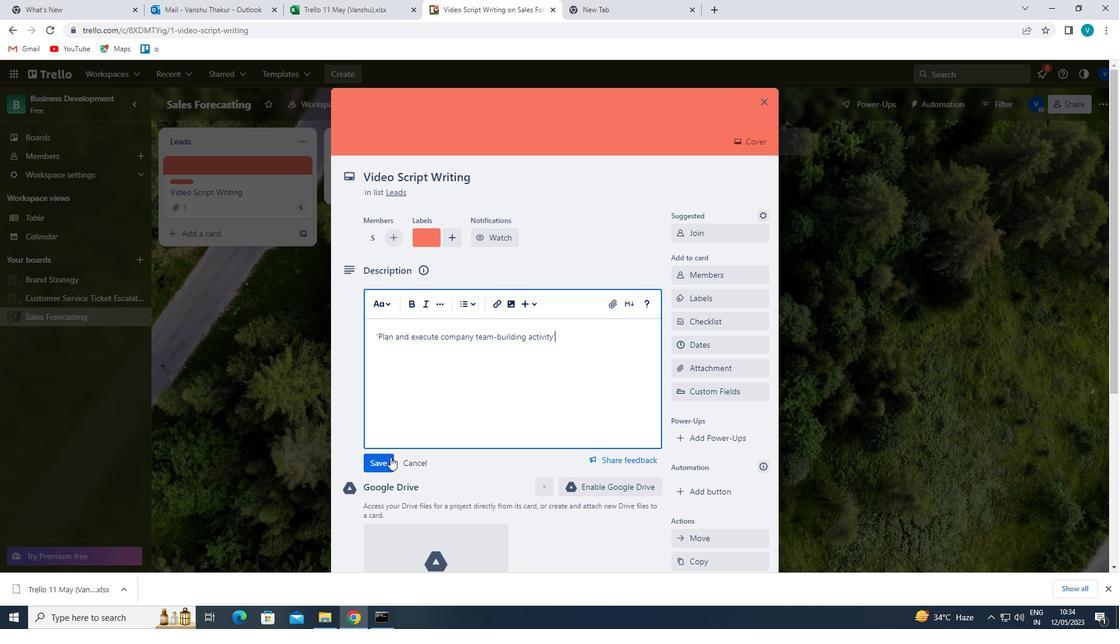 
Action: Mouse pressed left at (386, 459)
Screenshot: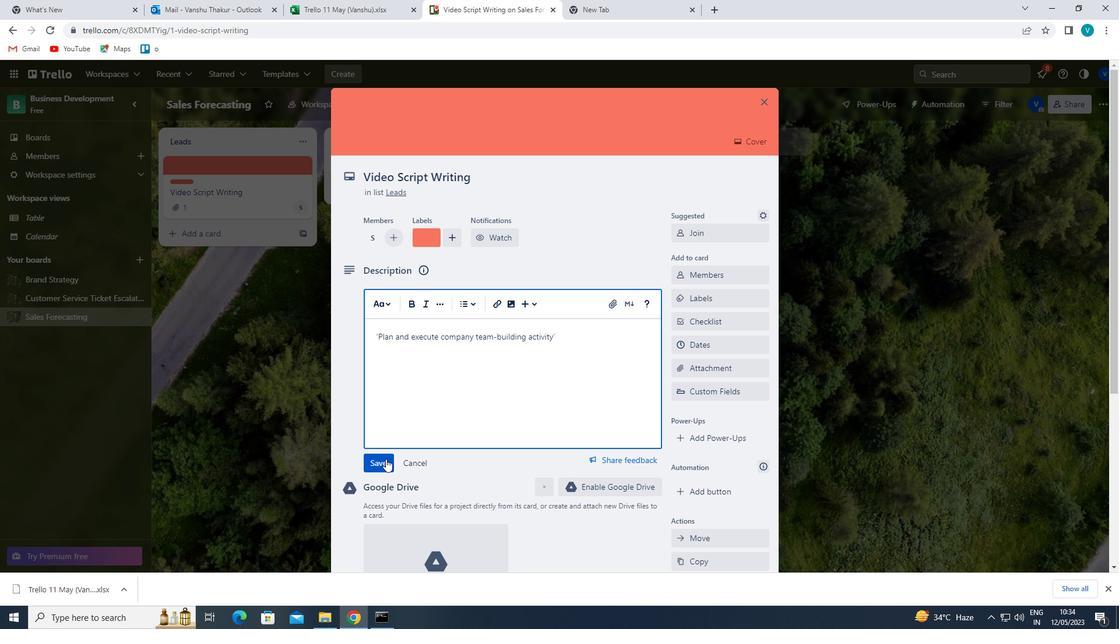 
Action: Mouse moved to (401, 448)
Screenshot: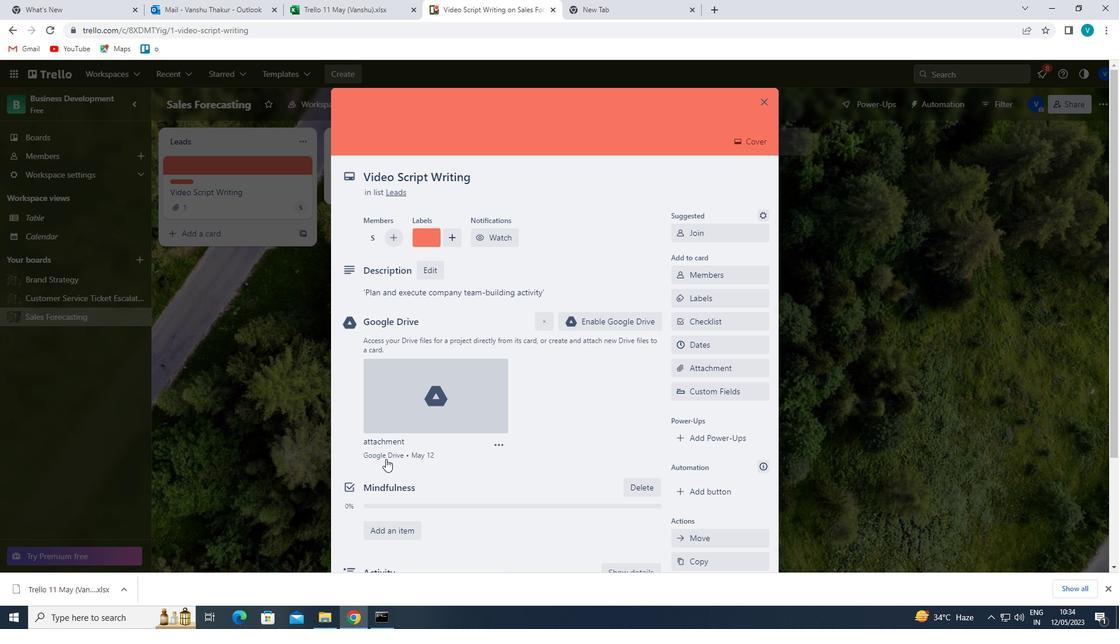 
Action: Mouse scrolled (401, 447) with delta (0, 0)
Screenshot: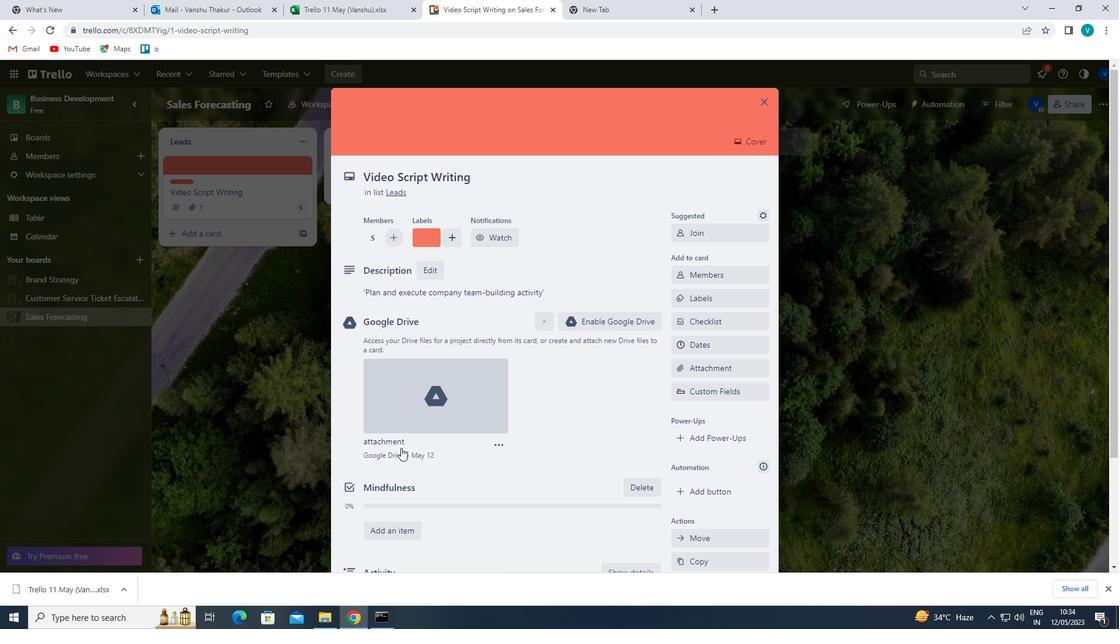 
Action: Mouse scrolled (401, 447) with delta (0, 0)
Screenshot: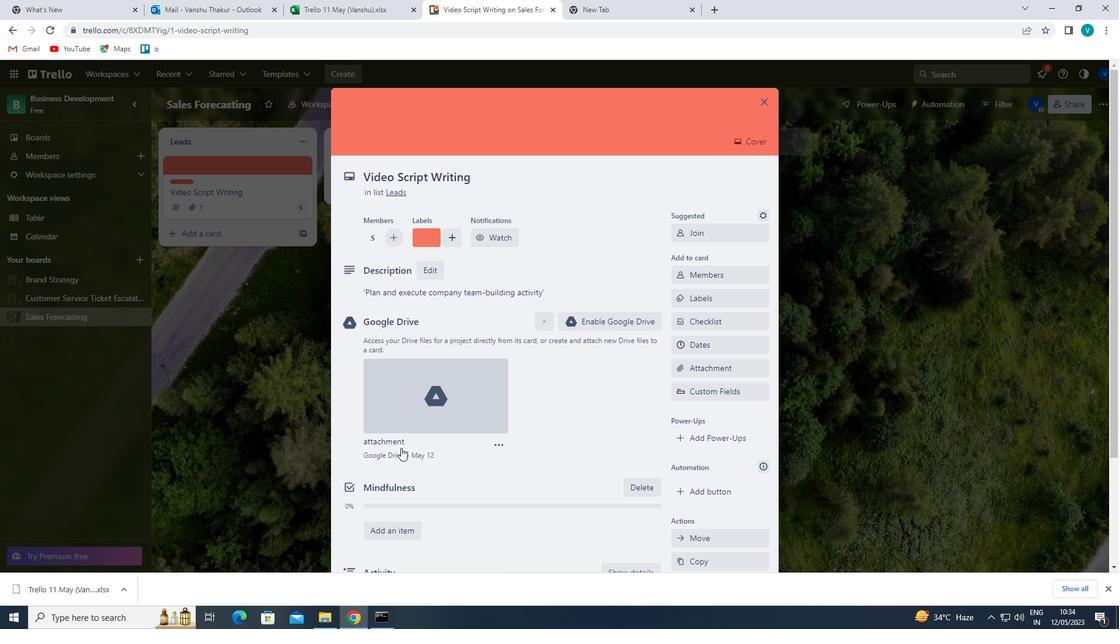 
Action: Mouse scrolled (401, 447) with delta (0, 0)
Screenshot: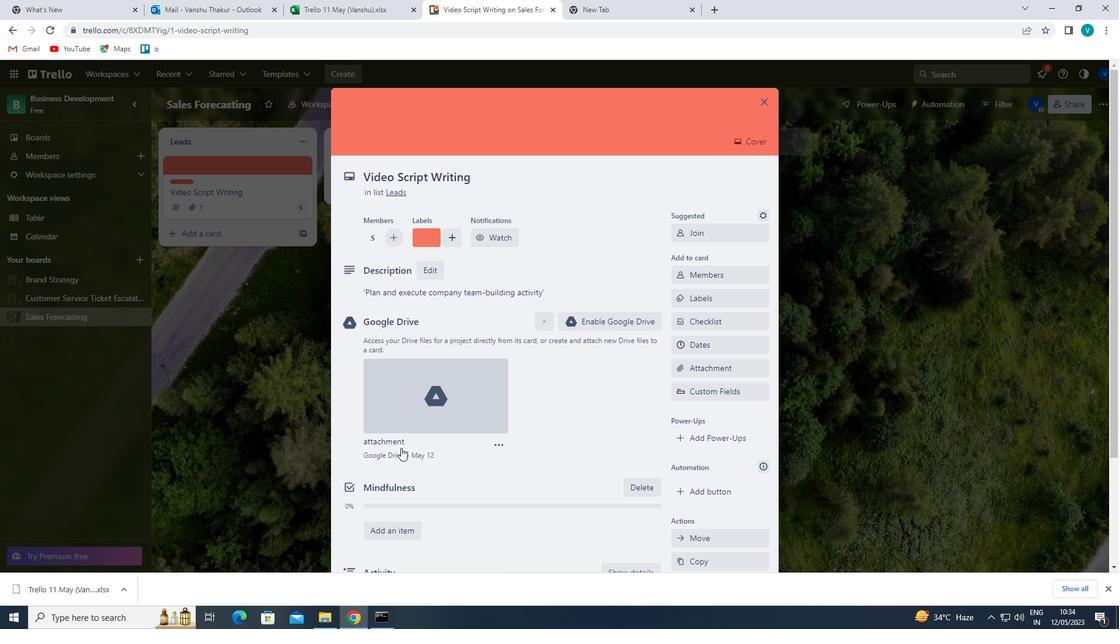 
Action: Mouse moved to (403, 454)
Screenshot: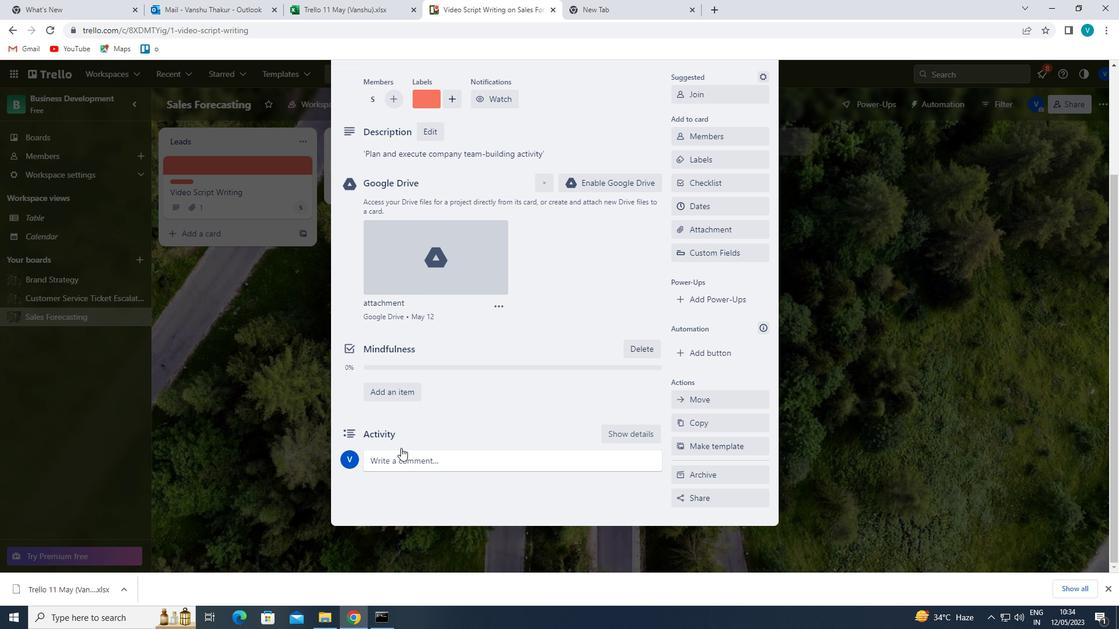 
Action: Mouse pressed left at (403, 454)
Screenshot: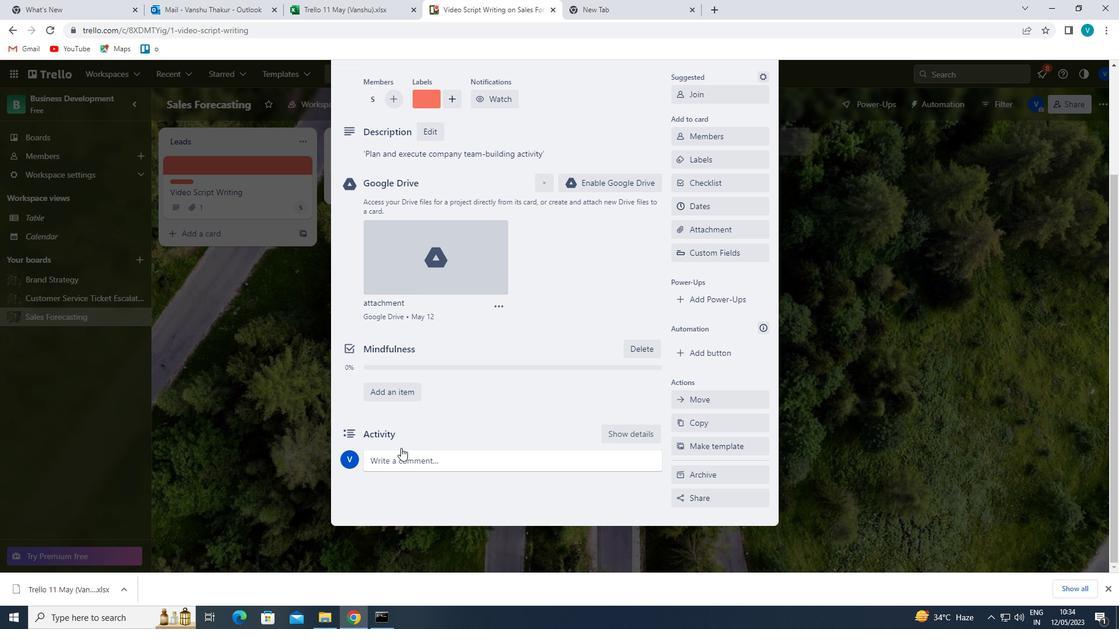 
Action: Key pressed '<Key.shift>THIAS<Key.space><Key.backspace><Key.backspace><Key.backspace>S<Key.space>TASK<Key.space>PRESENTS<Key.space>AN<Key.space>OPPORTUNITY<Key.space>TO<Key.space>DEMONSTAR<Key.backspace><Key.backspace>RATE<Key.space>OUR<Key.space>CREATIVITY<Key.space>AND<Key.space>INNOVATION,<Key.space>THINKING<Key.space>OUTSIDE<Key.space>THE<Key.space>BOX<Key.space>TO<Key.space><Key.space><Key.backspace>FIND<Key.space>NEW<Key.space>SOLUTIONS.'
Screenshot: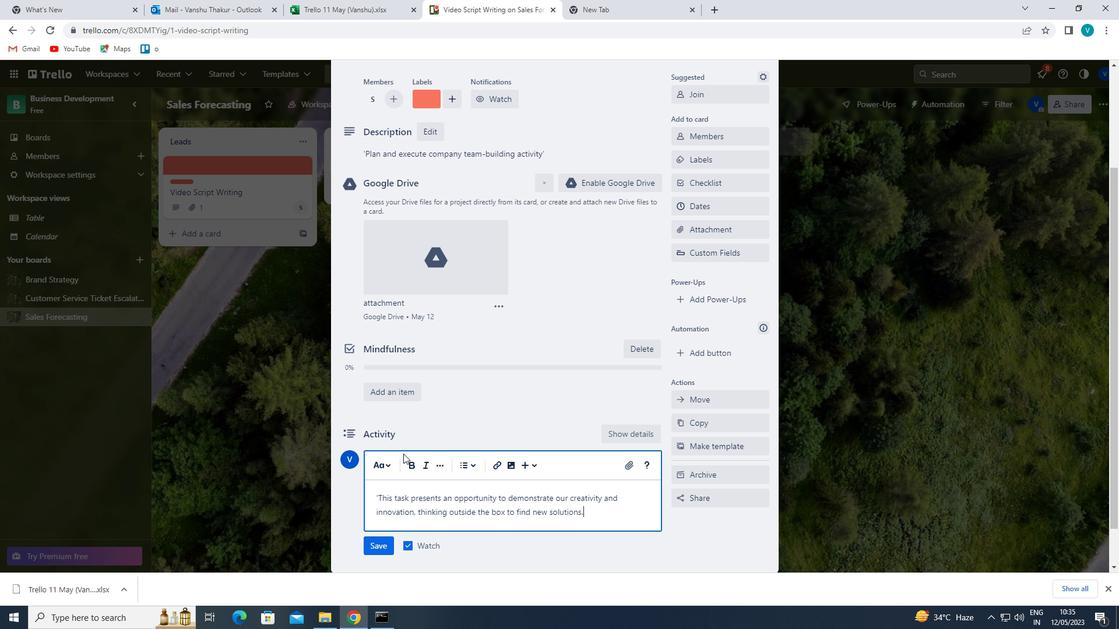 
Action: Mouse moved to (377, 539)
Screenshot: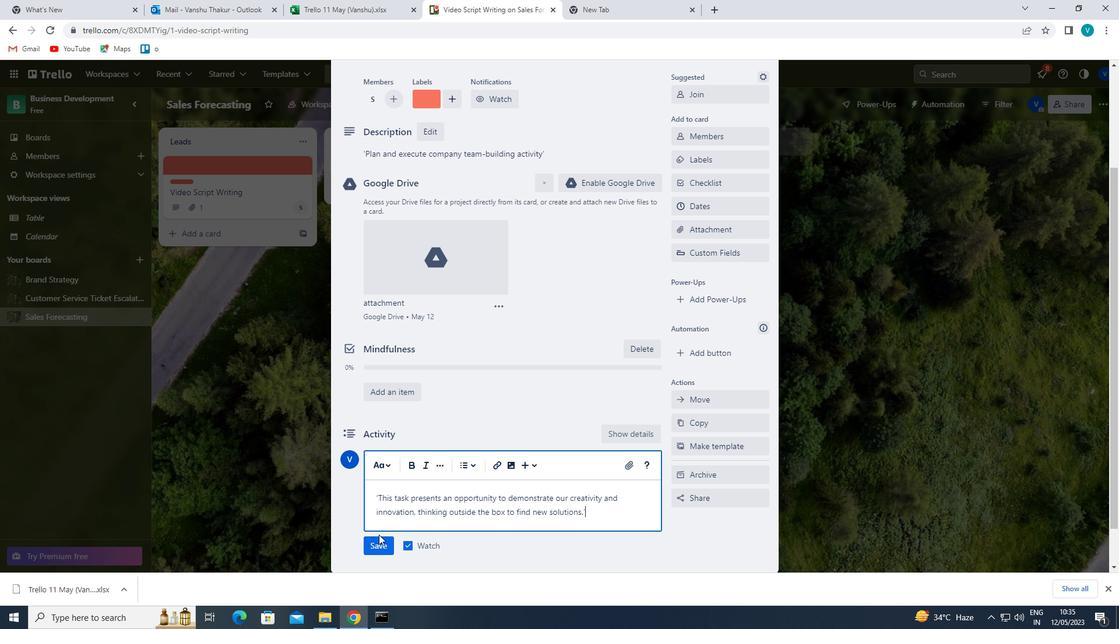 
Action: Mouse pressed left at (377, 539)
Screenshot: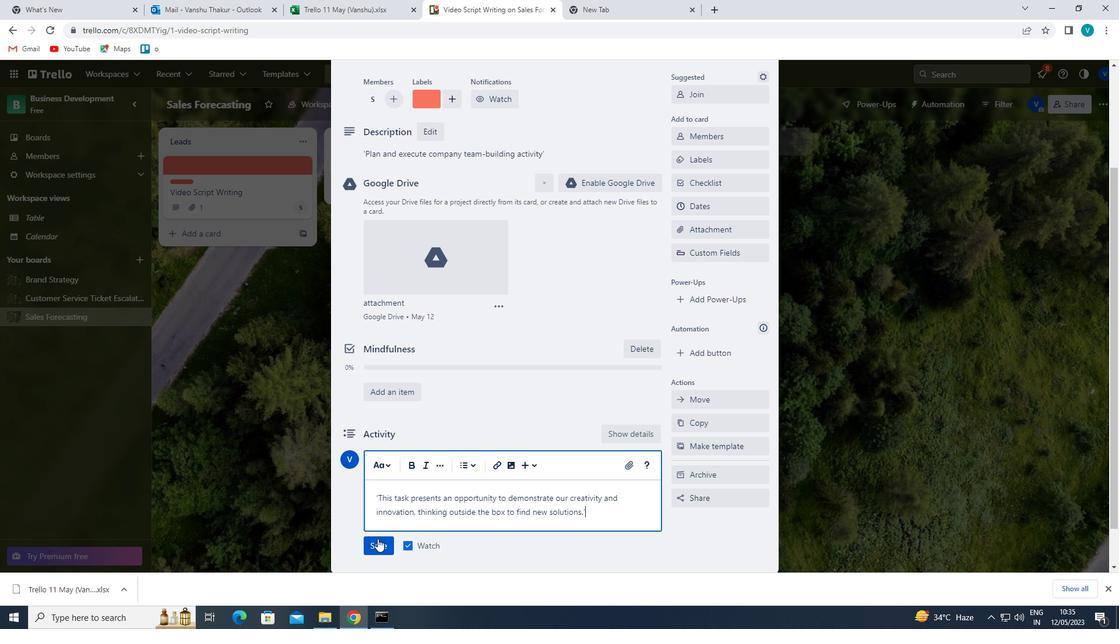 
Action: Mouse moved to (706, 203)
Screenshot: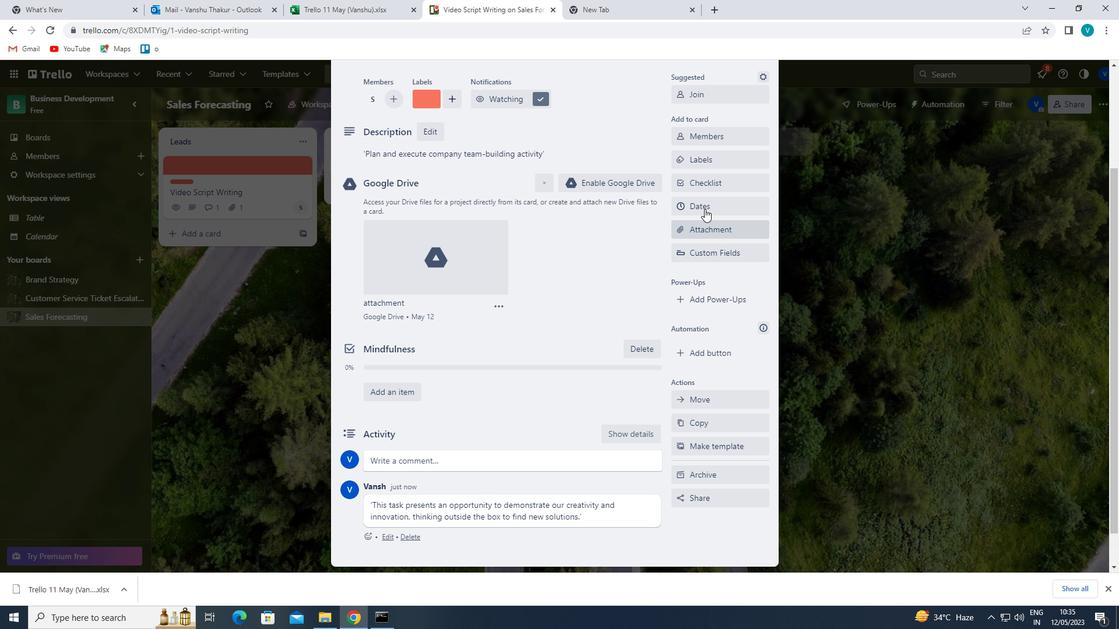 
Action: Mouse pressed left at (706, 203)
Screenshot: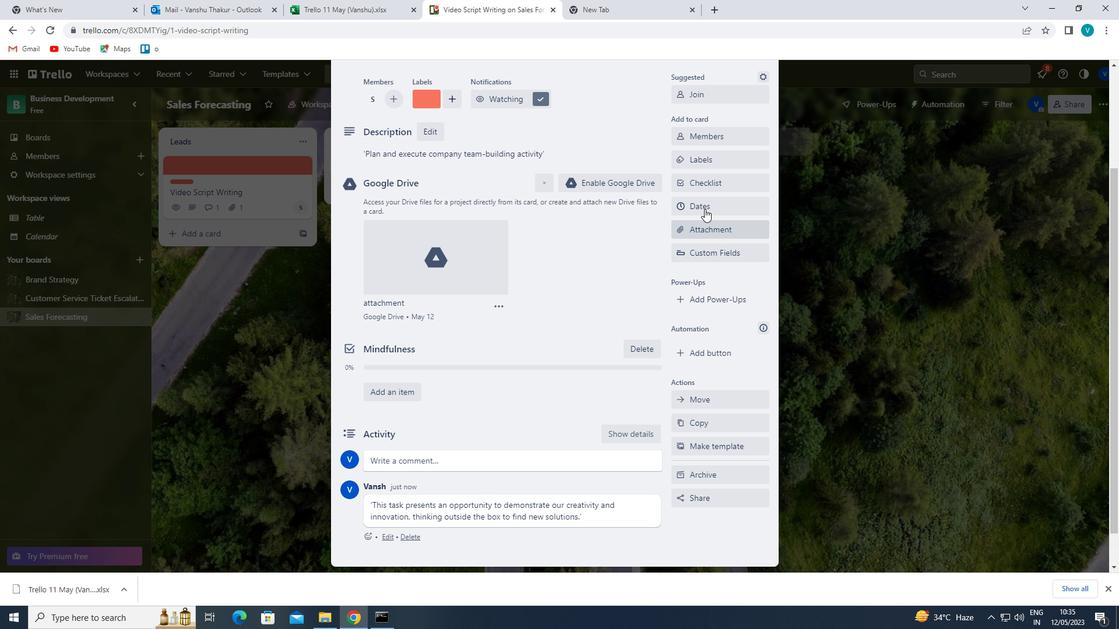 
Action: Mouse moved to (685, 320)
Screenshot: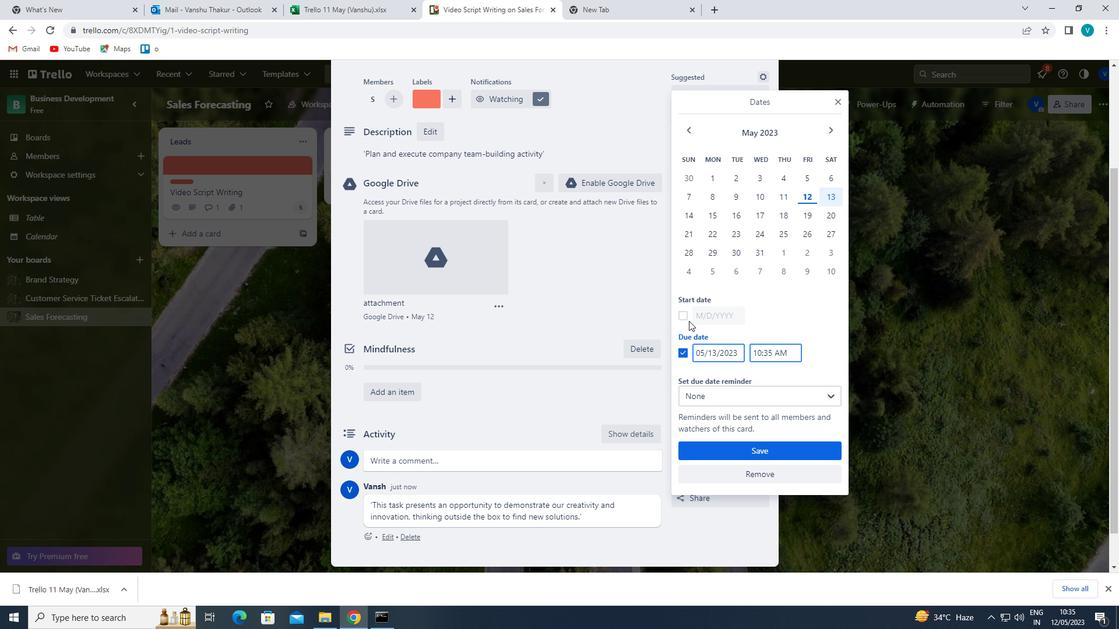 
Action: Mouse pressed left at (685, 320)
Screenshot: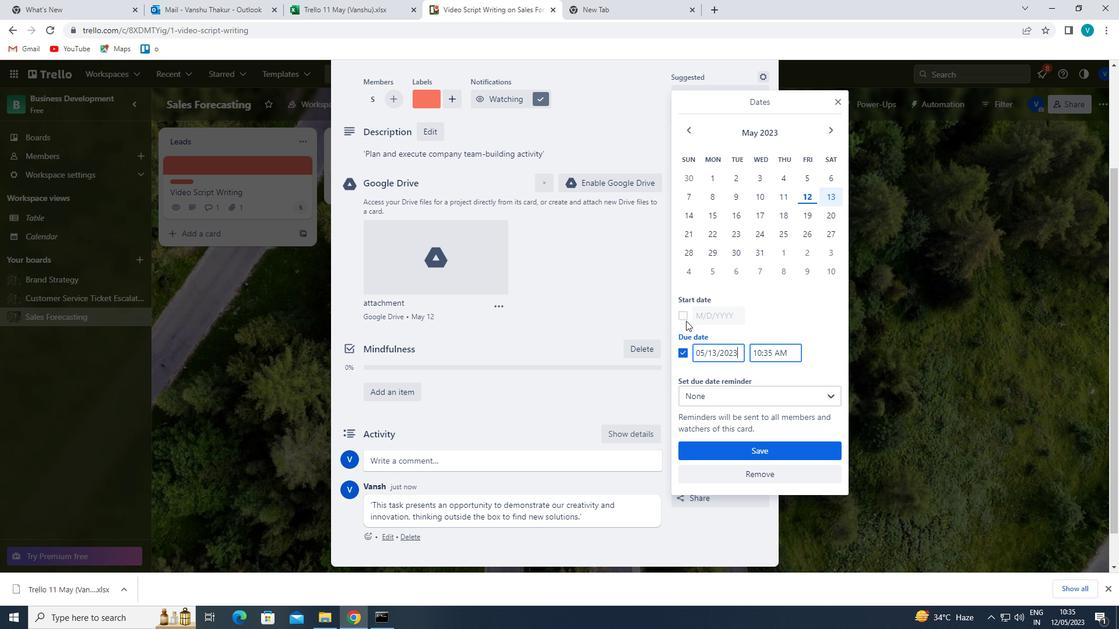 
Action: Mouse moved to (738, 313)
Screenshot: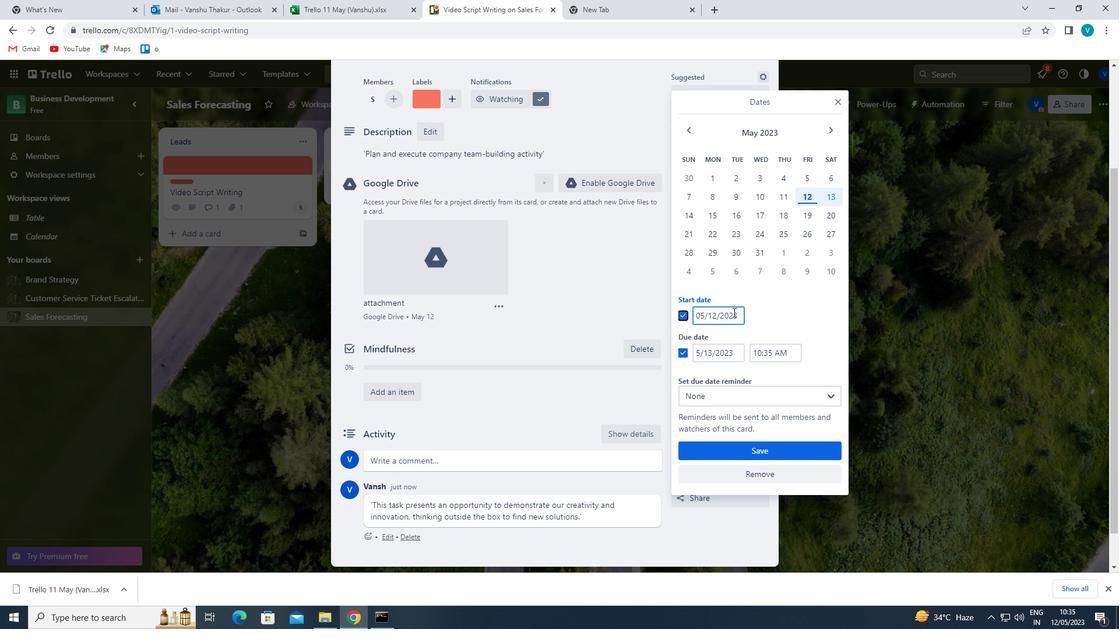 
Action: Mouse pressed left at (738, 313)
Screenshot: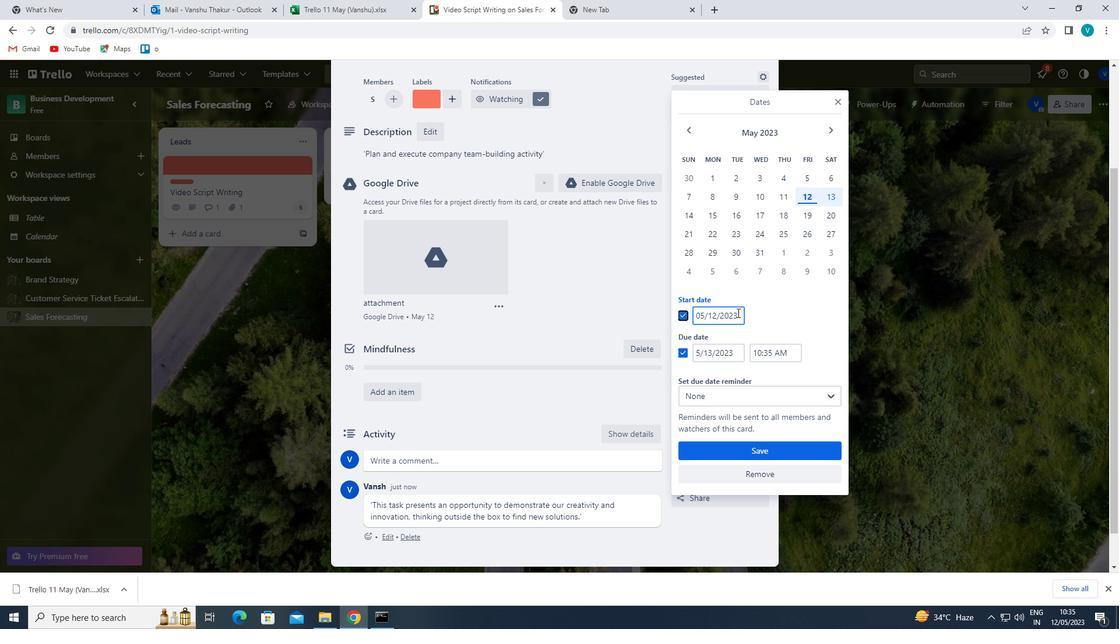 
Action: Key pressed <Key.backspace><Key.backspace><Key.backspace><Key.backspace>1900
Screenshot: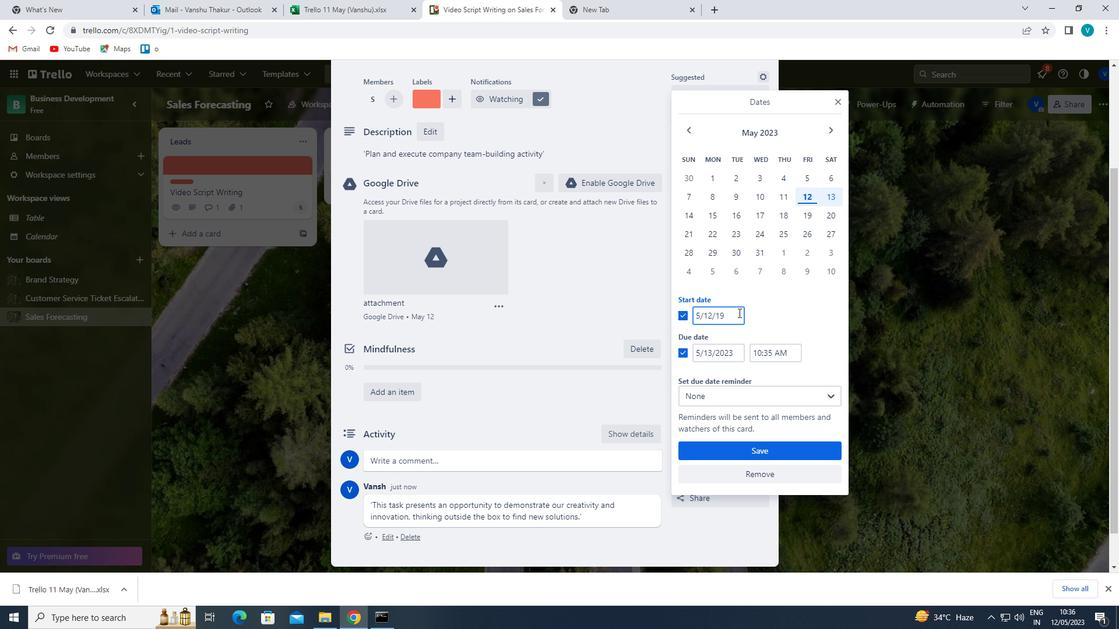 
Action: Mouse moved to (700, 312)
Screenshot: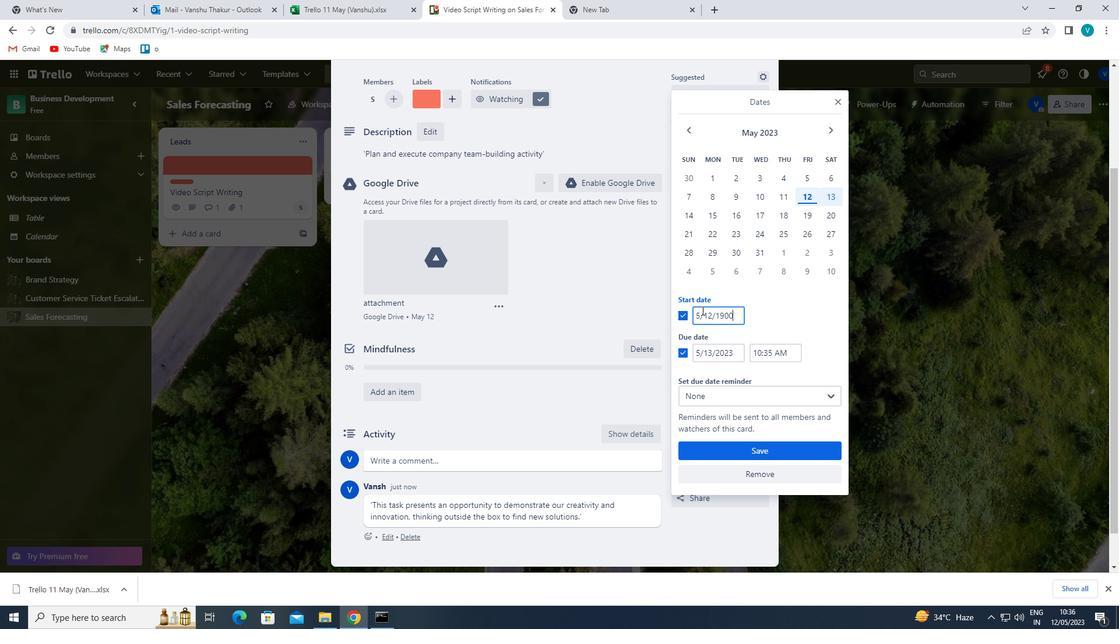 
Action: Mouse pressed left at (700, 312)
Screenshot: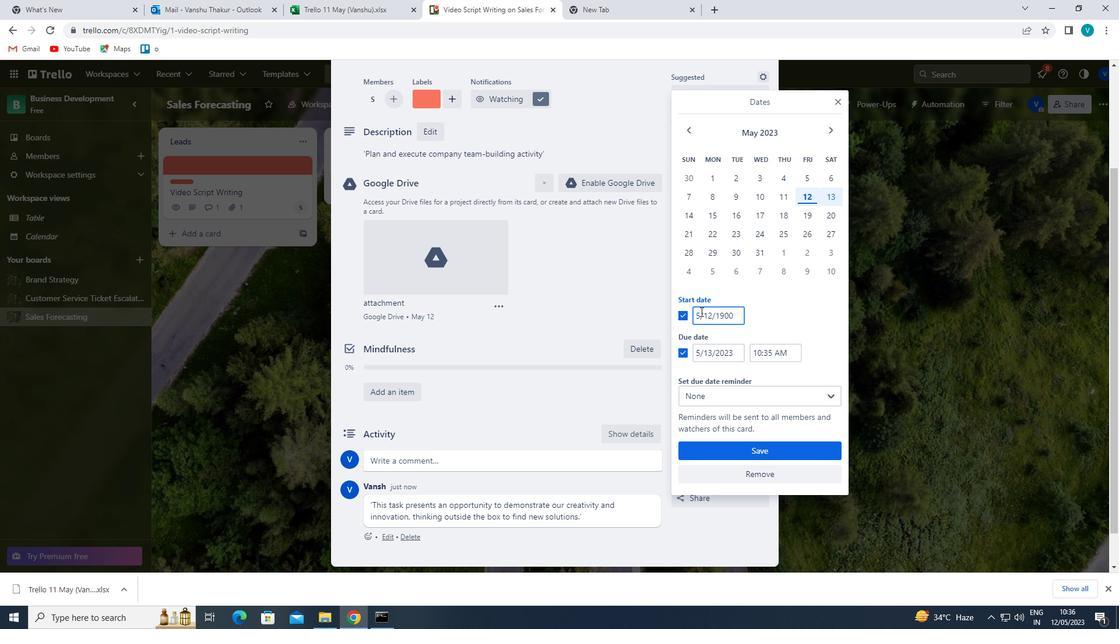 
Action: Mouse moved to (710, 315)
Screenshot: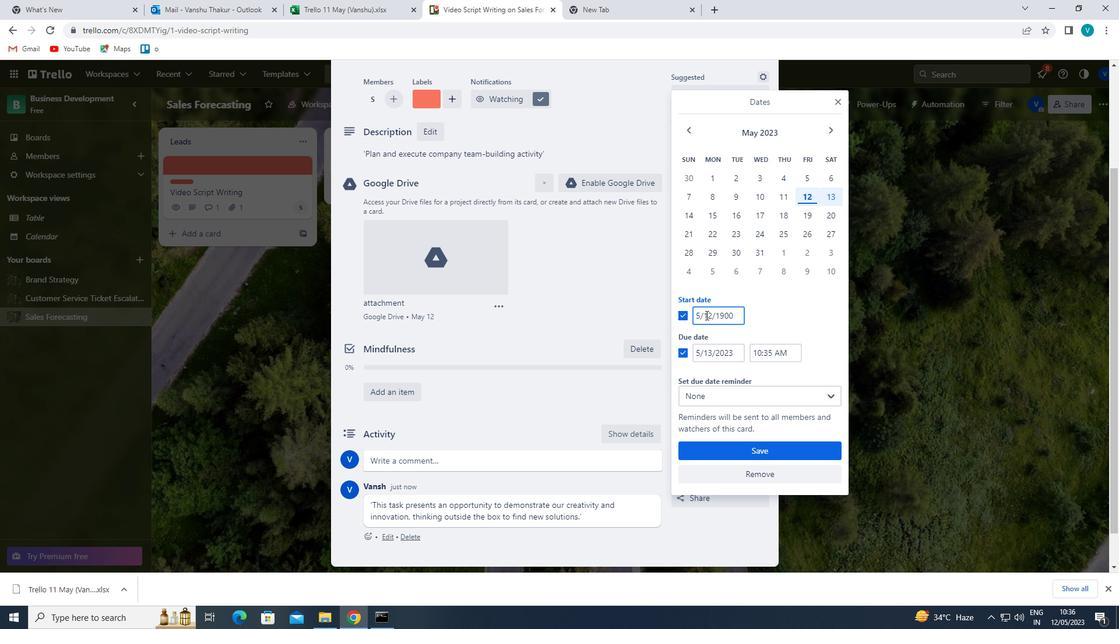 
Action: Mouse pressed left at (710, 315)
Screenshot: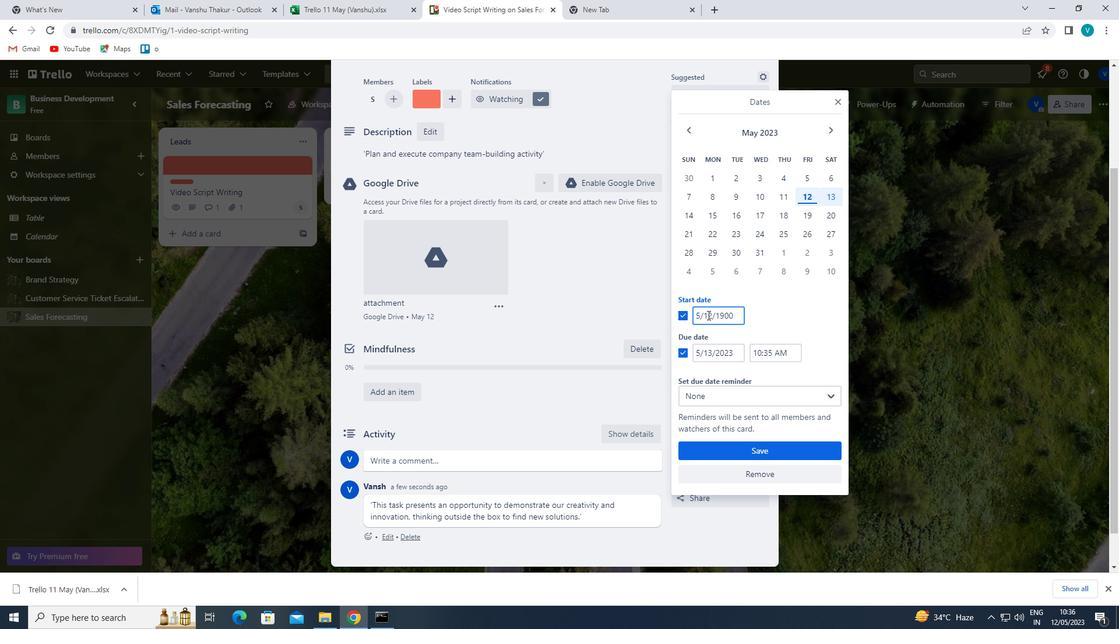 
Action: Mouse moved to (720, 324)
Screenshot: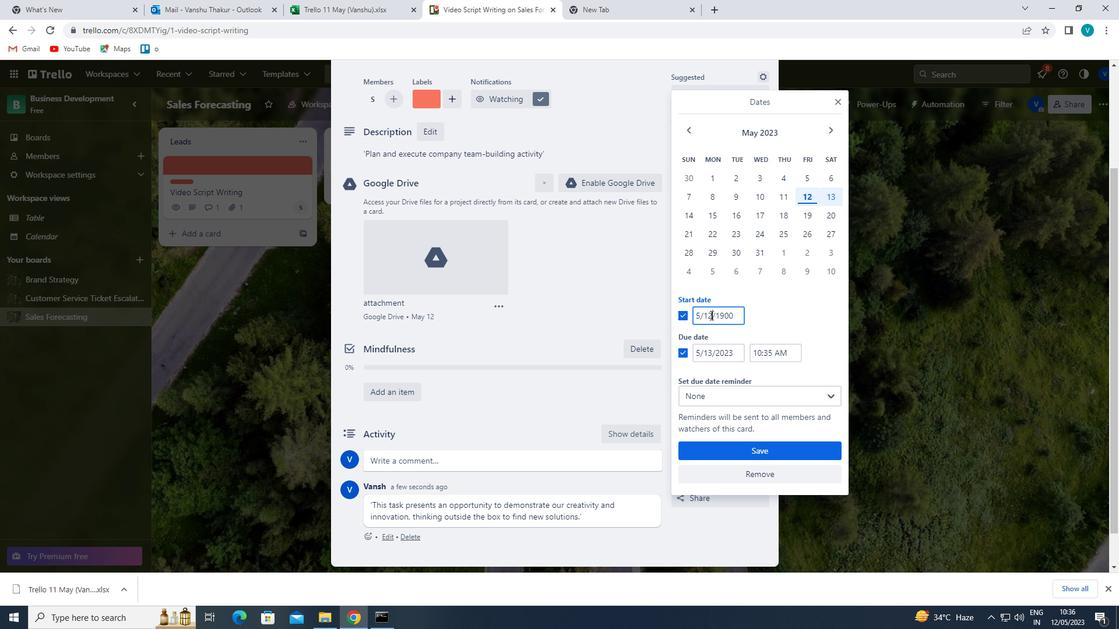 
Action: Key pressed <Key.backspace><Key.left><Key.left><Key.backspace>1
Screenshot: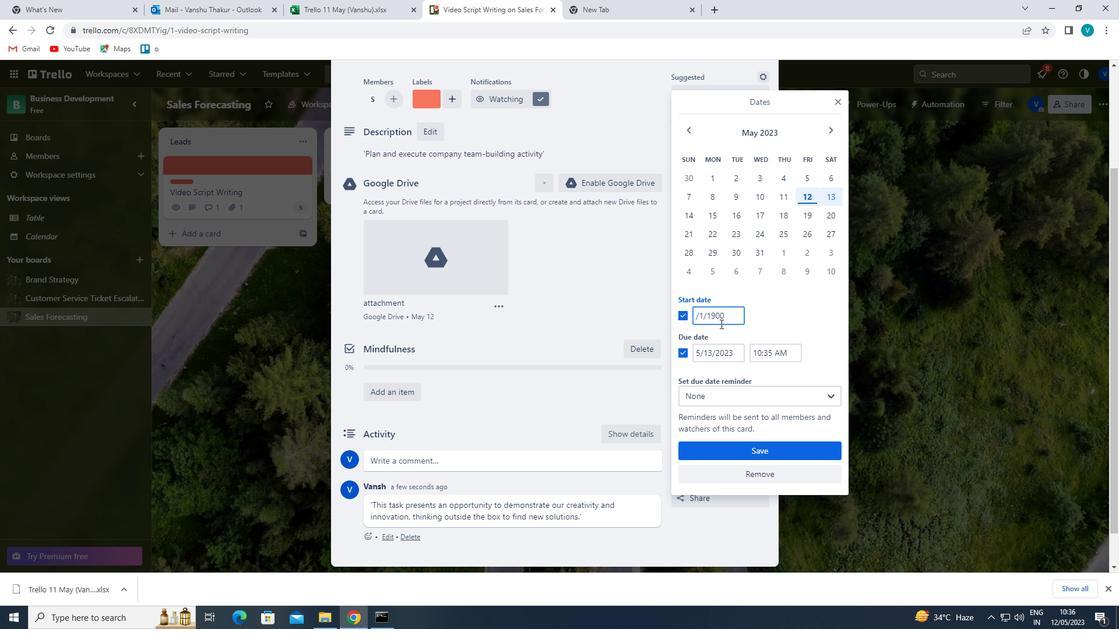 
Action: Mouse moved to (701, 351)
Screenshot: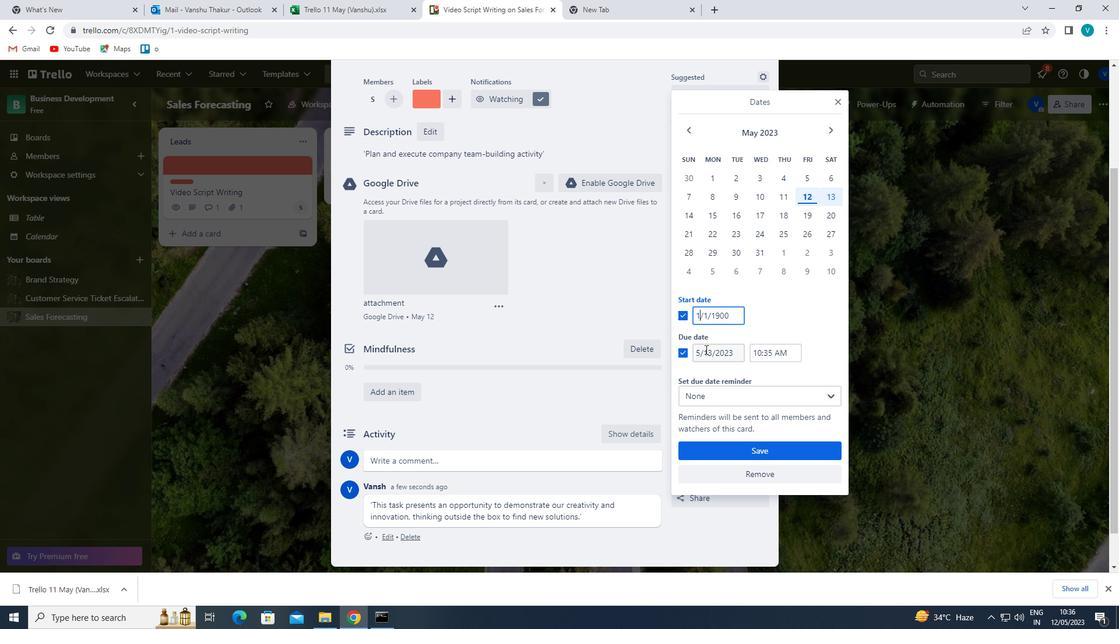 
Action: Mouse pressed left at (701, 351)
Screenshot: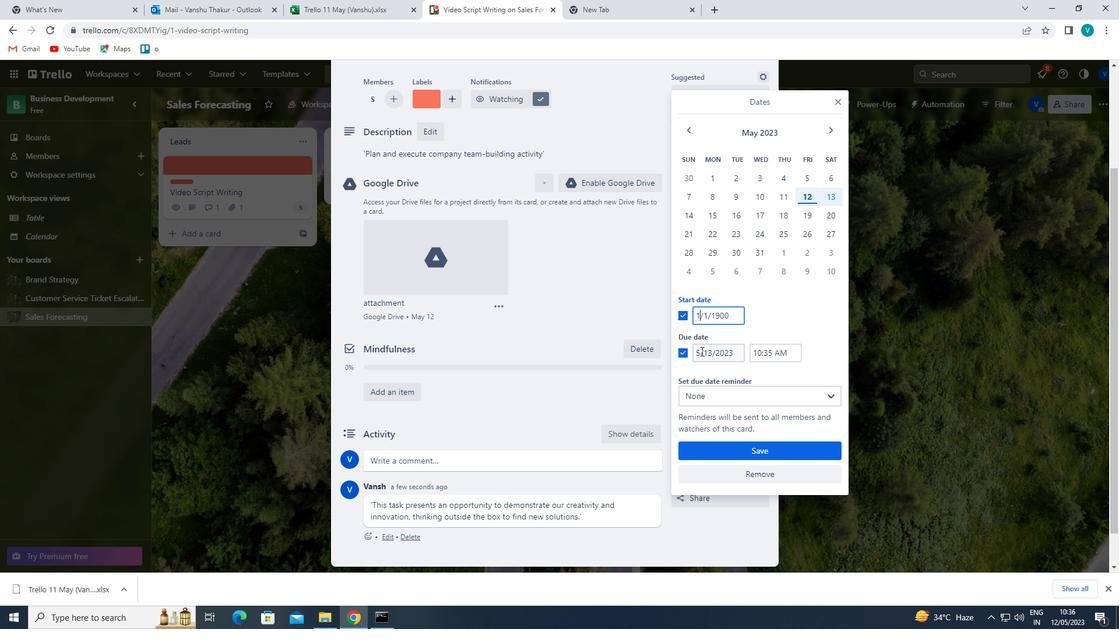 
Action: Mouse moved to (736, 353)
Screenshot: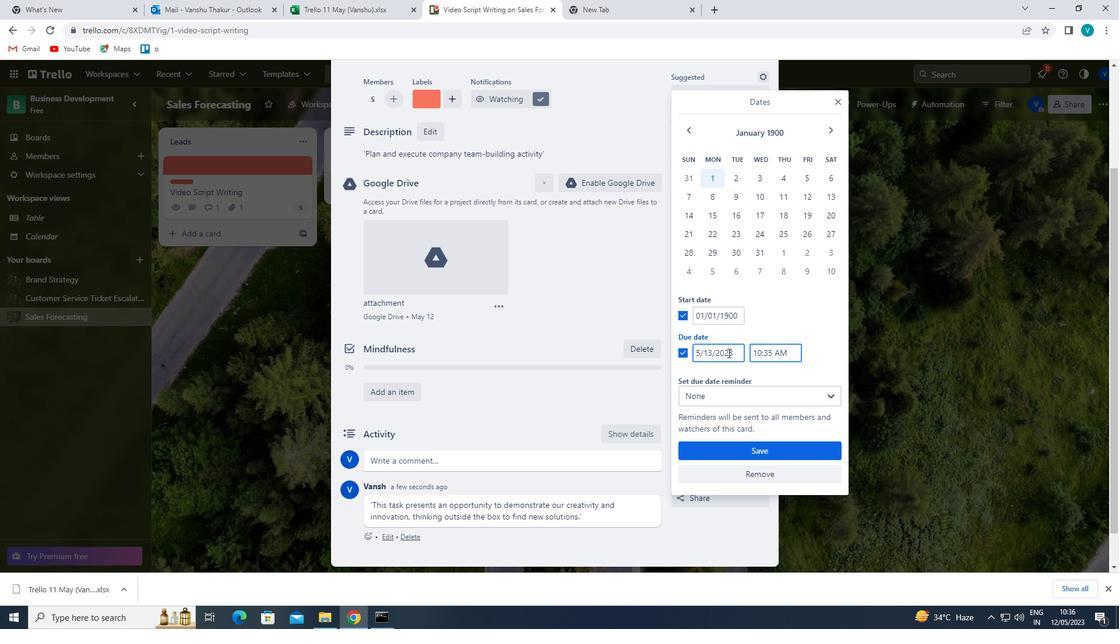 
Action: Mouse pressed left at (736, 353)
Screenshot: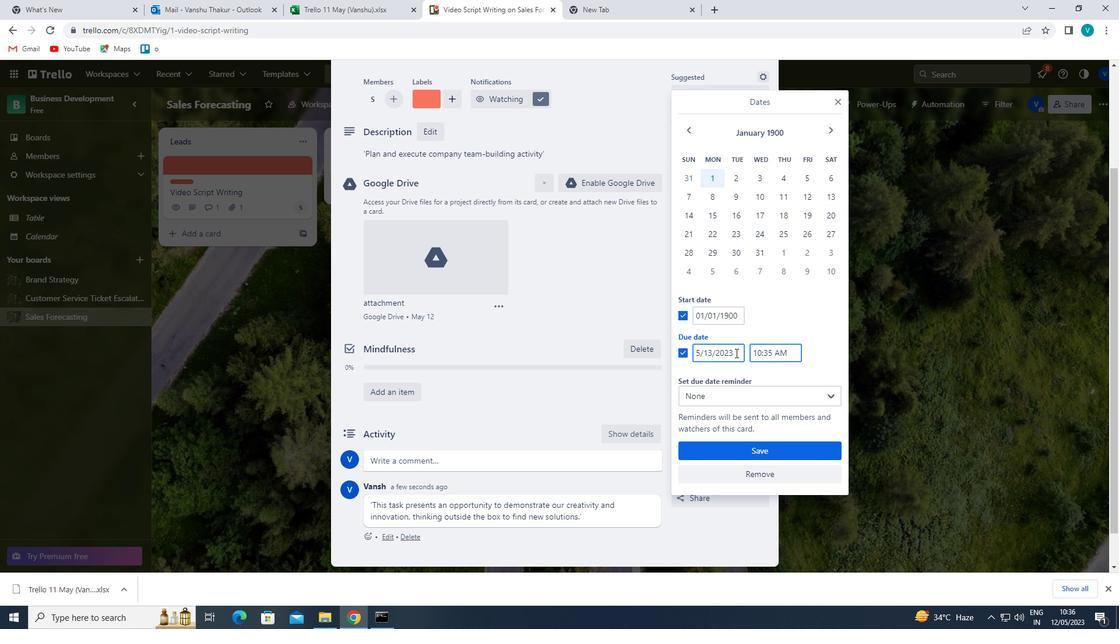 
Action: Key pressed <Key.backspace><Key.backspace><Key.backspace><Key.backspace>1900<Key.left><Key.left><Key.left><Key.left><Key.left><Key.backspace><Key.left><Key.left><Key.backspace>8
Screenshot: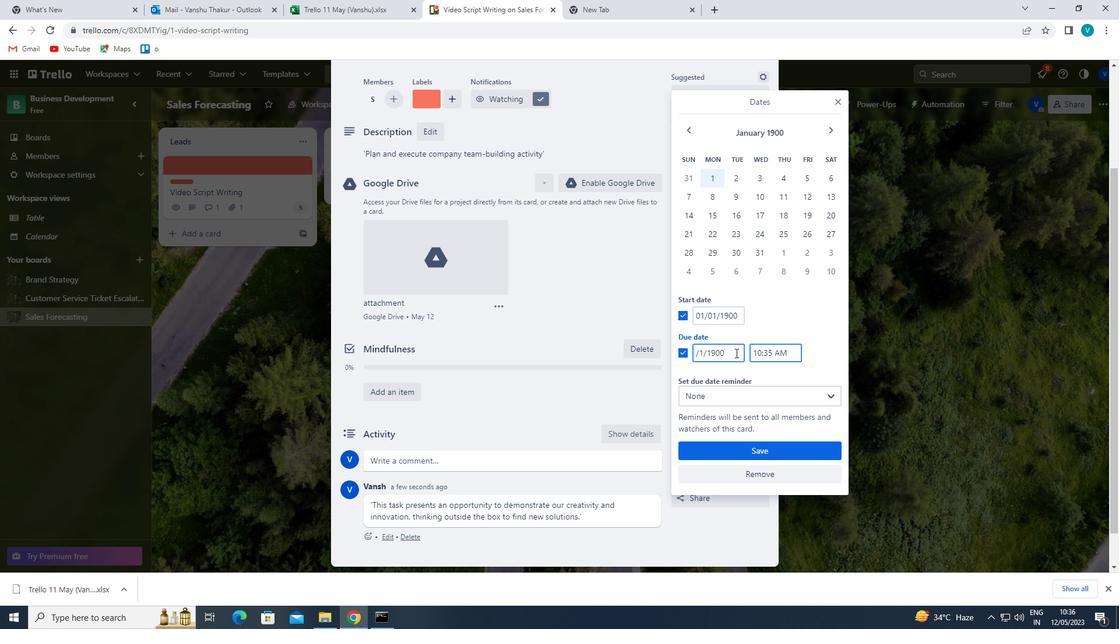 
Action: Mouse moved to (751, 450)
Screenshot: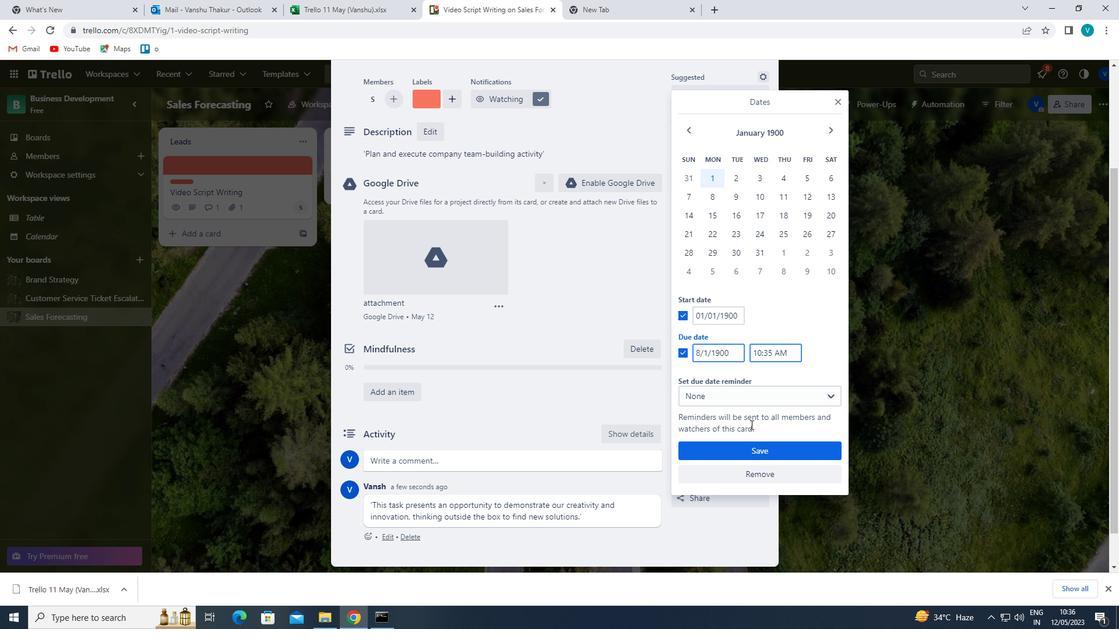 
Action: Mouse pressed left at (751, 450)
Screenshot: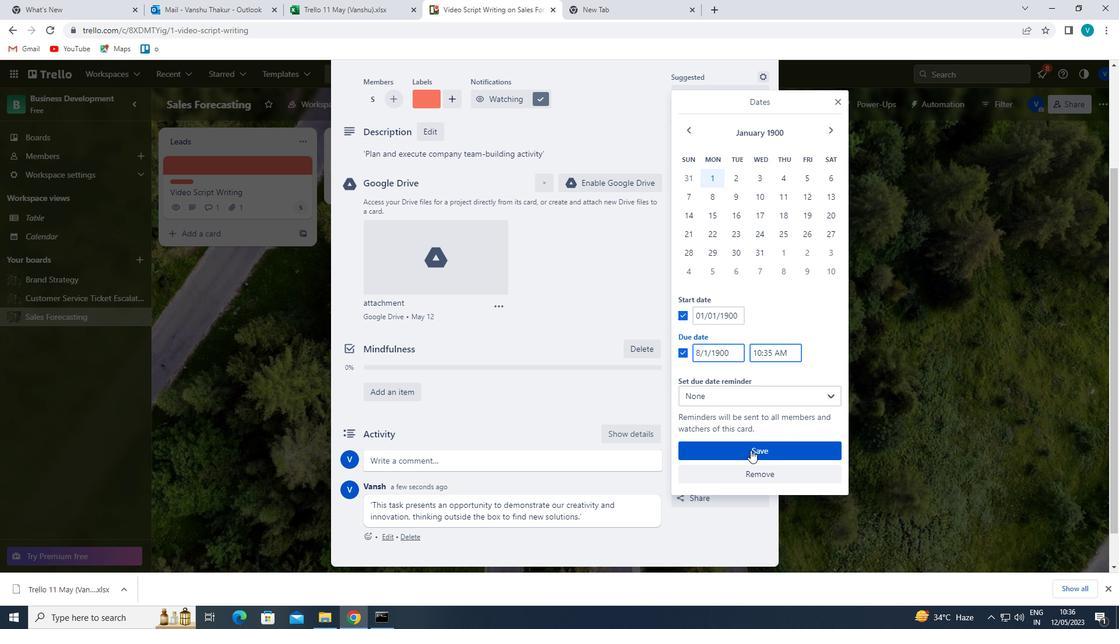 
Action: Mouse moved to (755, 449)
Screenshot: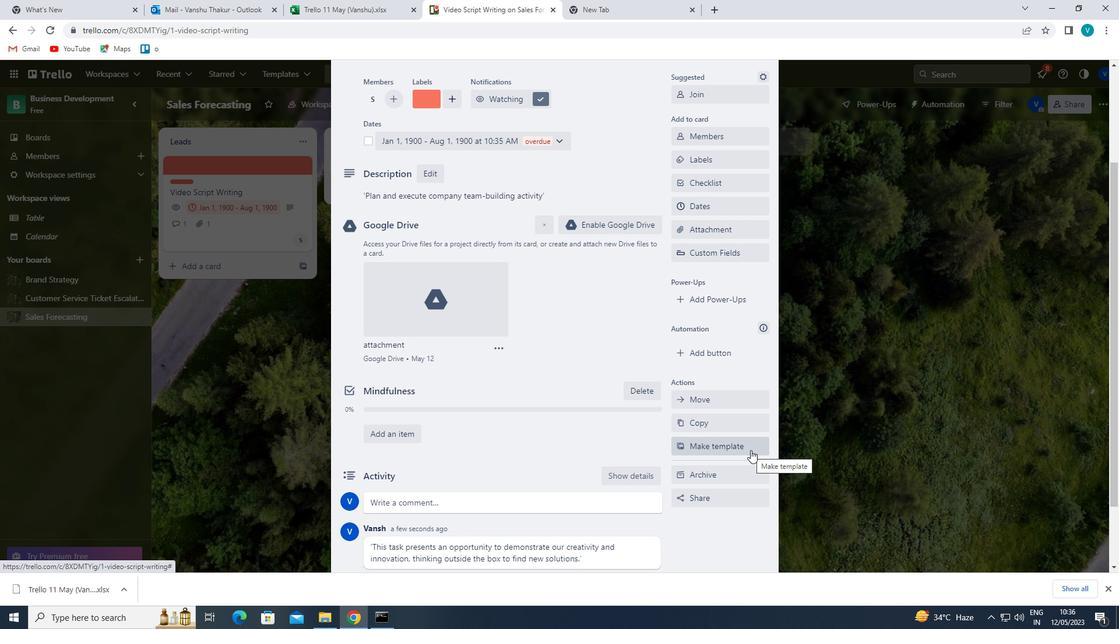 
